 Task: Open Card Vulnerability Assessment in Board Product Launch Strategy and Execution to Workspace Digital Product Management and add a team member Softage.1@softage.net, a label Yellow, a checklist Contract Review, an attachment from your computer, a color Yellow and finally, add a card description 'Plan and execute company team-building activity at a team-building ropes course' and a comment 'This task requires us to be proactive and take a proactive approach, anticipating potential issues and taking steps to prevent them.'. Add a start date 'Jan 09, 1900' with a due date 'Jan 16, 1900'
Action: Mouse moved to (485, 130)
Screenshot: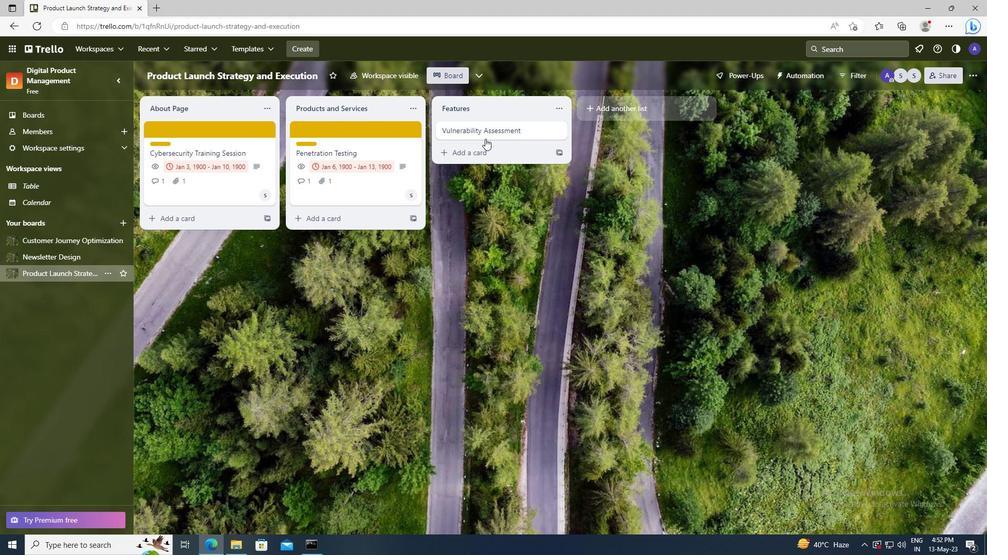 
Action: Mouse pressed left at (485, 130)
Screenshot: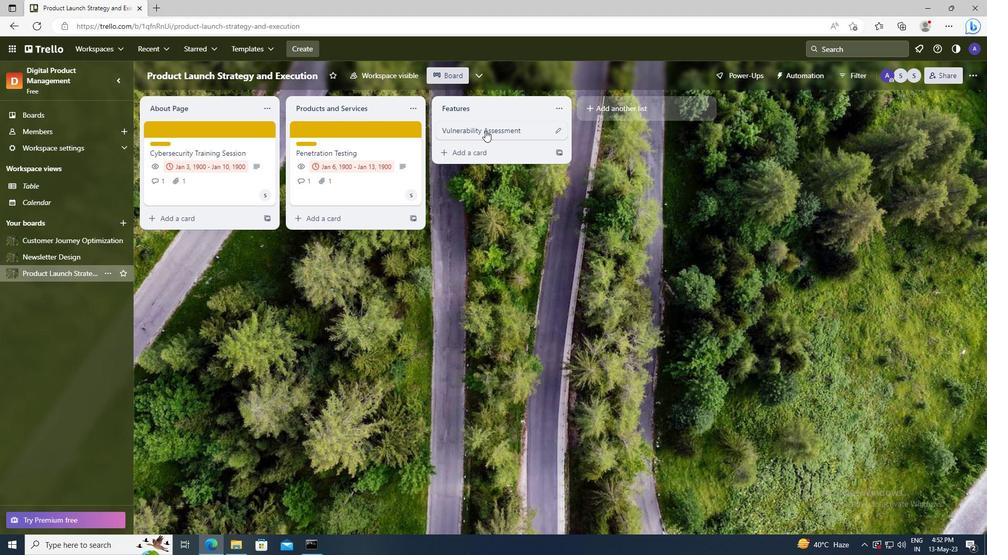 
Action: Mouse moved to (608, 167)
Screenshot: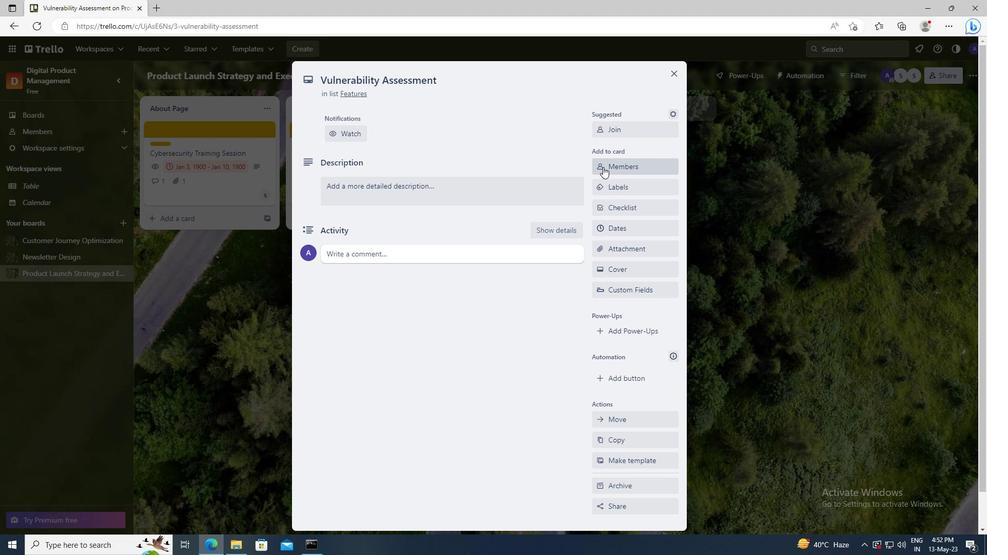 
Action: Mouse pressed left at (608, 167)
Screenshot: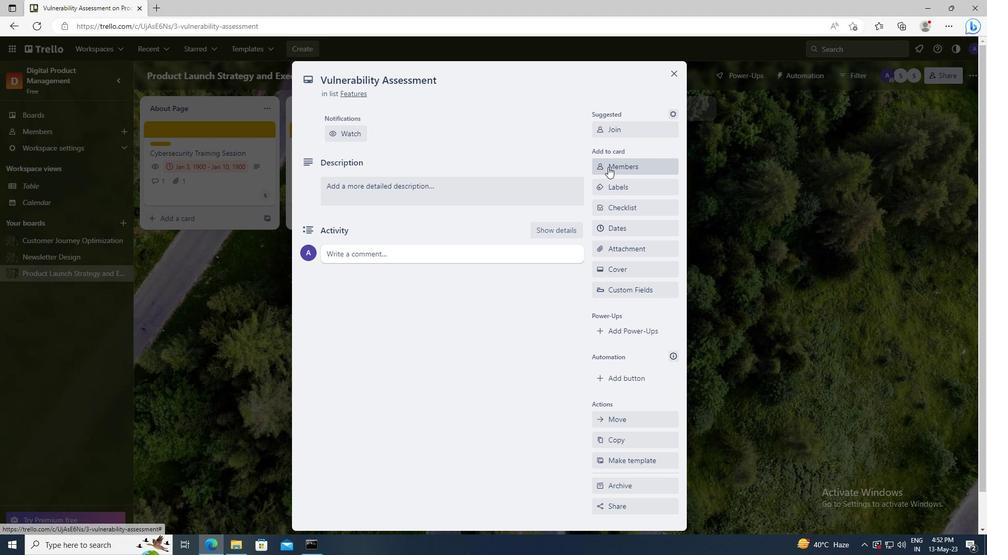 
Action: Mouse moved to (616, 212)
Screenshot: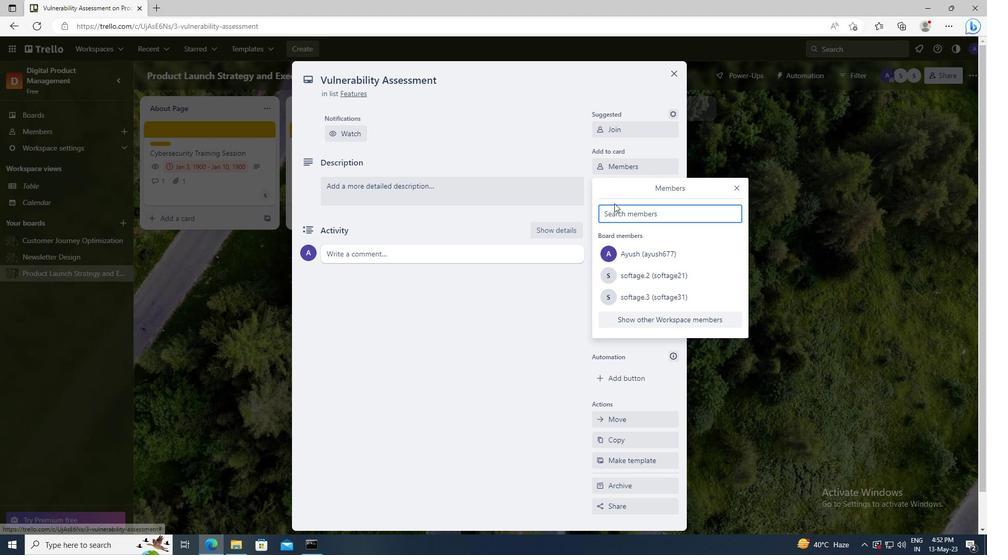 
Action: Mouse pressed left at (616, 212)
Screenshot: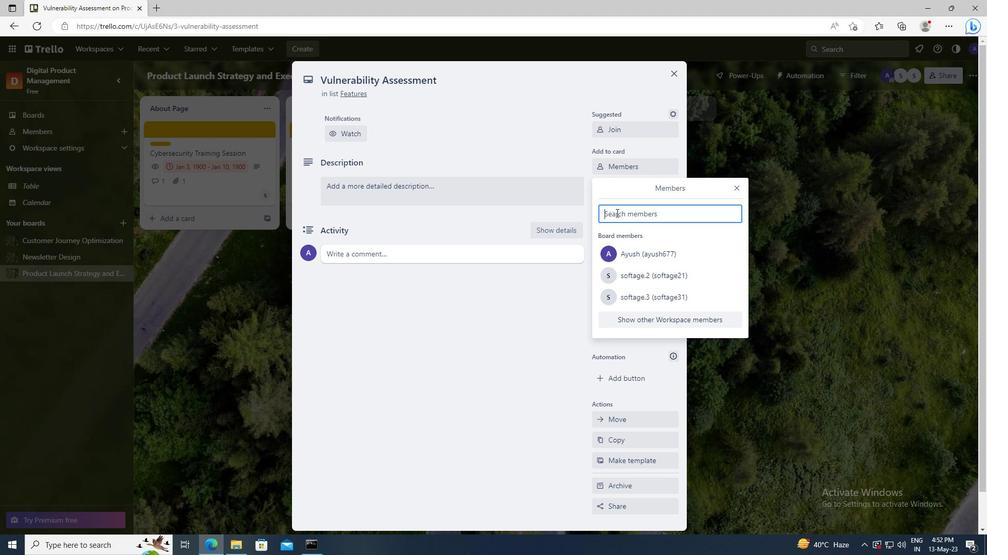 
Action: Key pressed <Key.shift>SOFTAGE.1
Screenshot: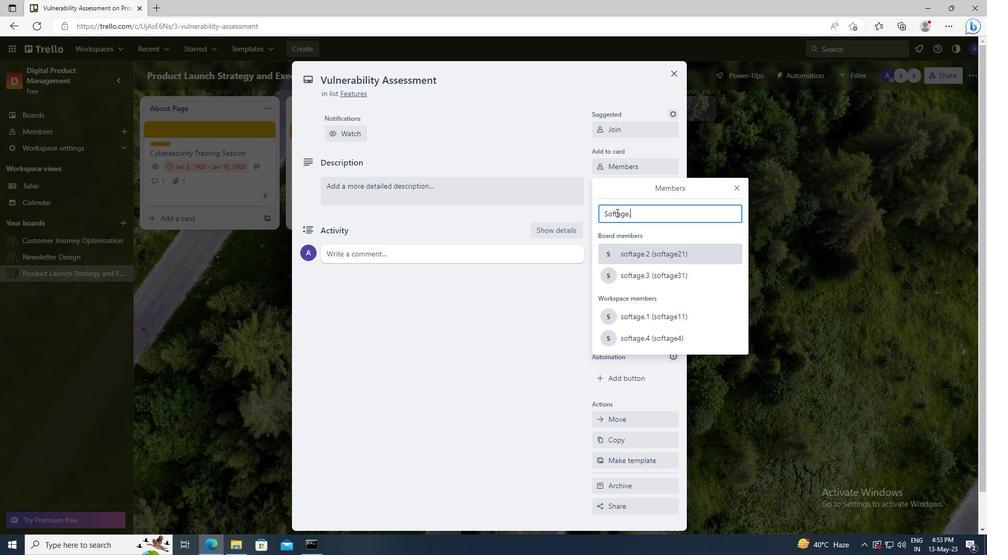 
Action: Mouse moved to (631, 309)
Screenshot: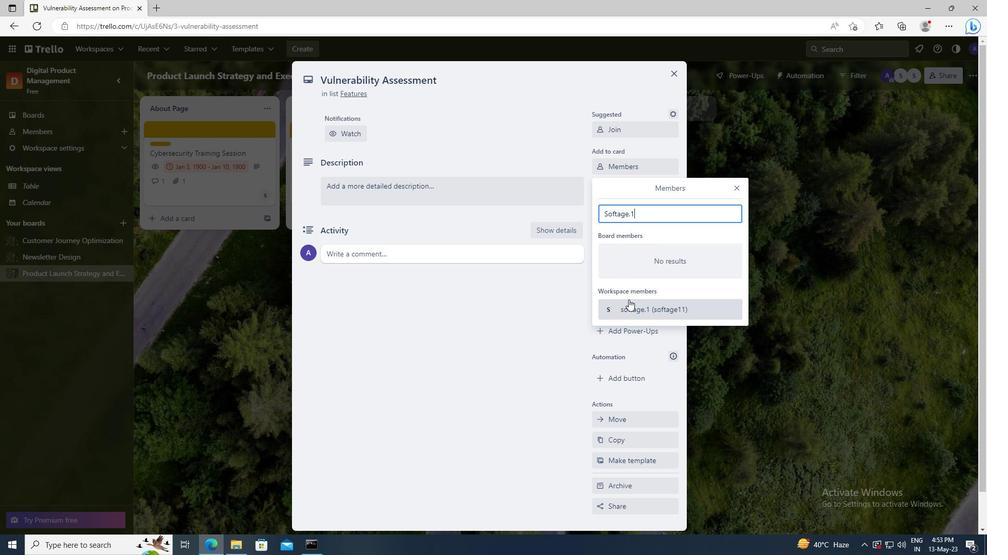 
Action: Mouse pressed left at (631, 309)
Screenshot: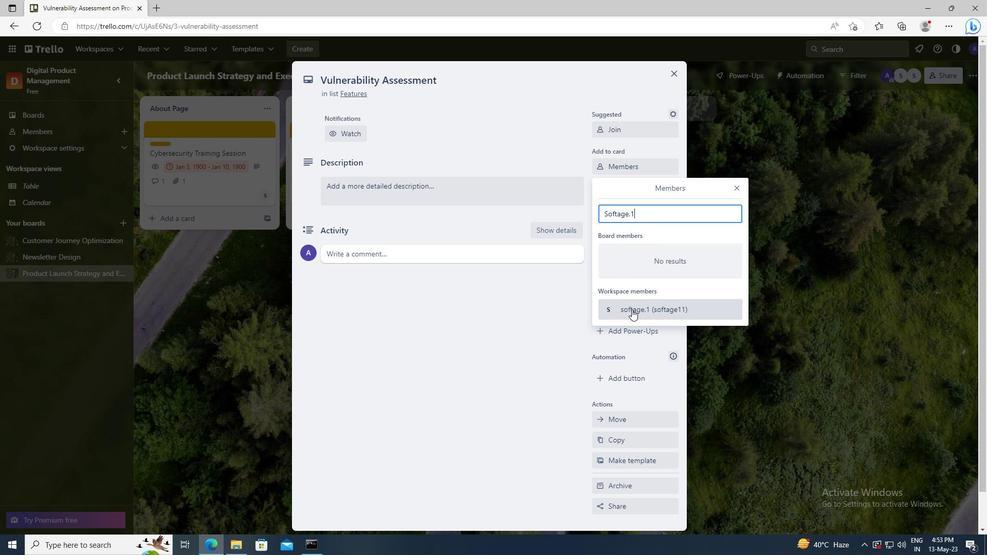 
Action: Mouse moved to (736, 190)
Screenshot: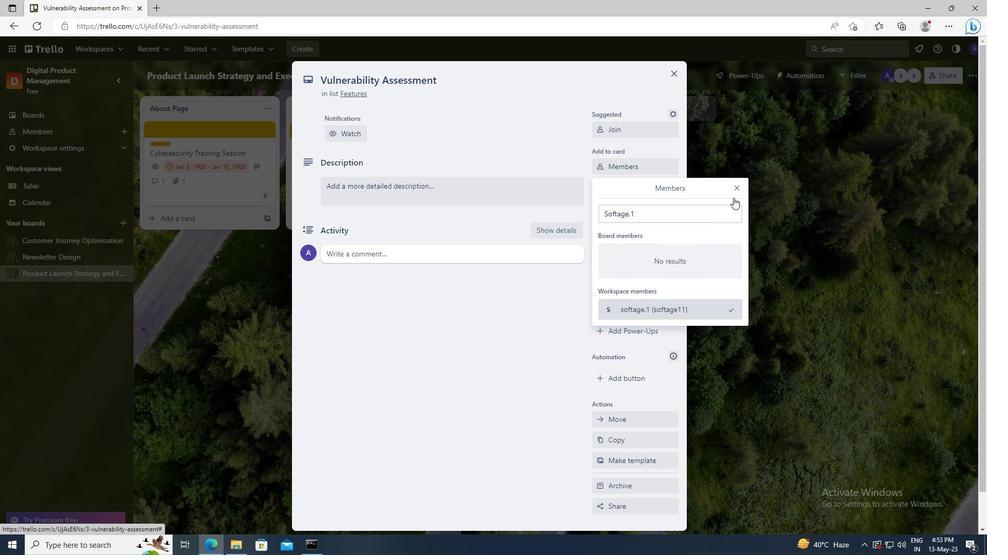 
Action: Mouse pressed left at (736, 190)
Screenshot: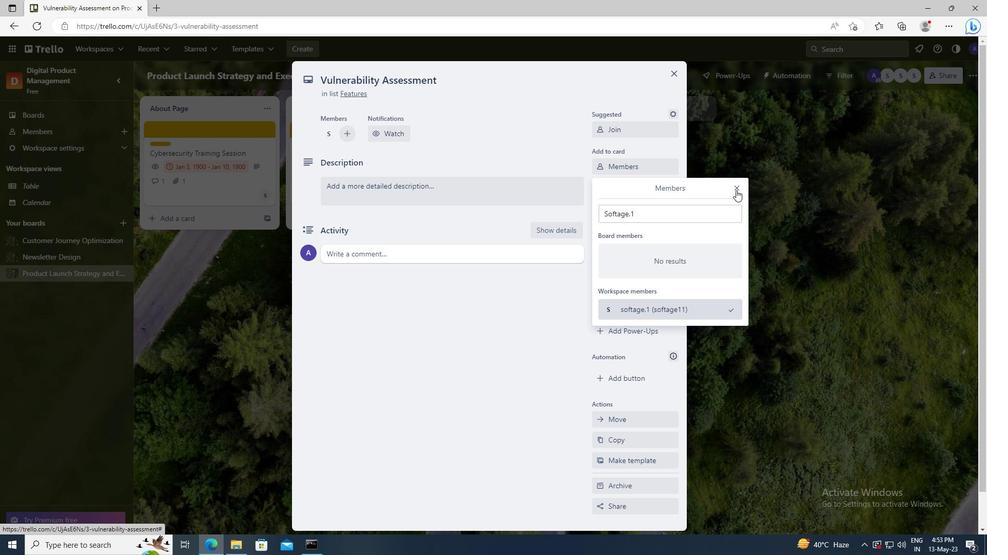 
Action: Mouse moved to (645, 187)
Screenshot: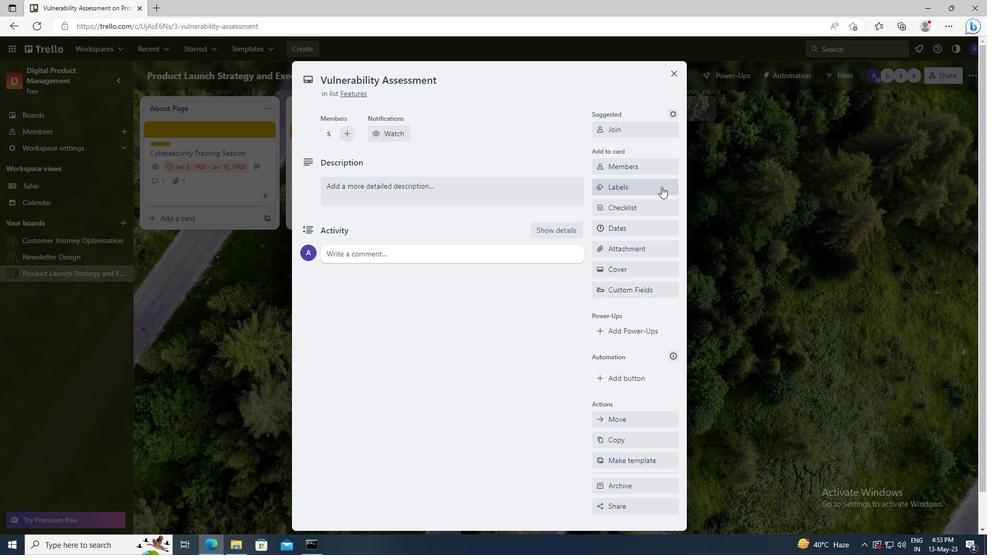 
Action: Mouse pressed left at (645, 187)
Screenshot: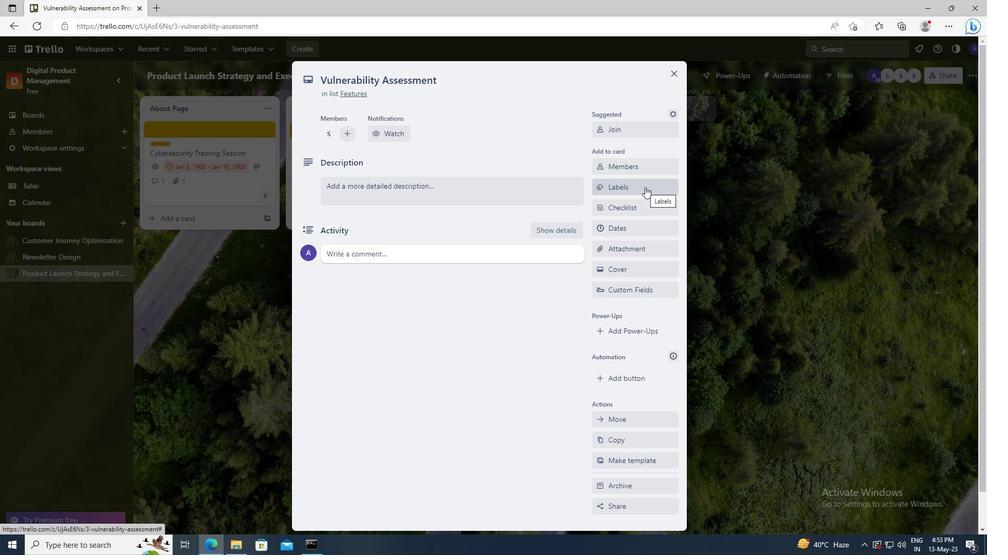 
Action: Mouse moved to (673, 389)
Screenshot: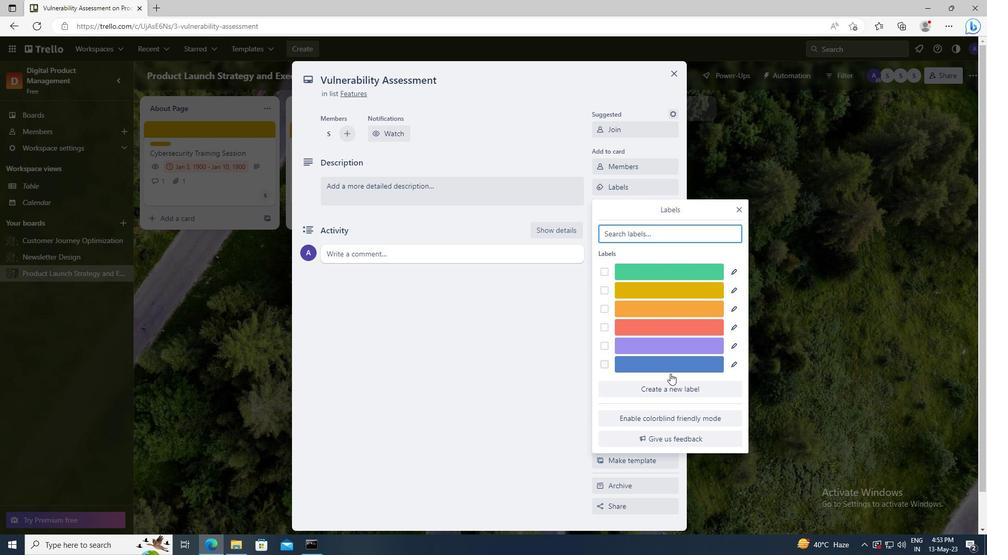 
Action: Mouse pressed left at (673, 389)
Screenshot: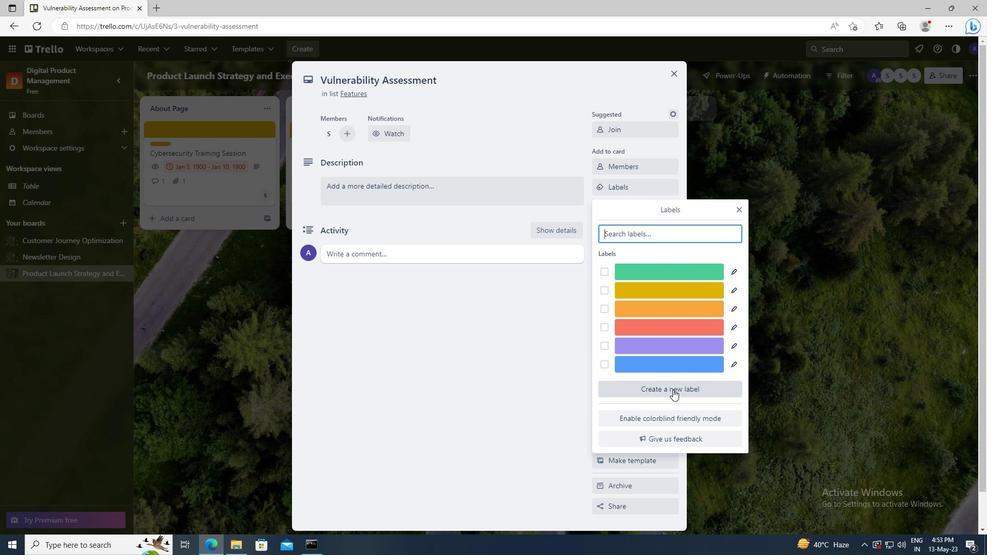 
Action: Mouse moved to (642, 364)
Screenshot: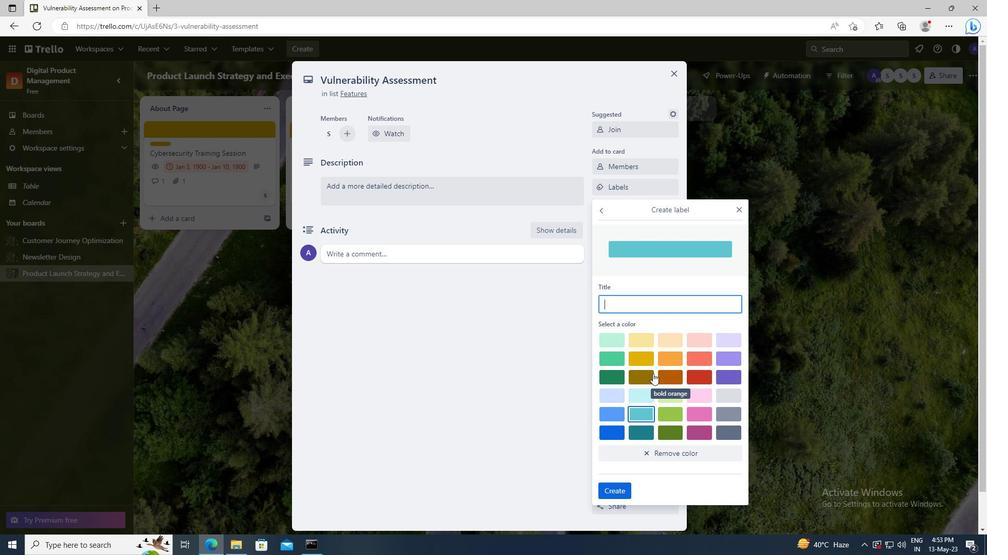 
Action: Mouse pressed left at (642, 364)
Screenshot: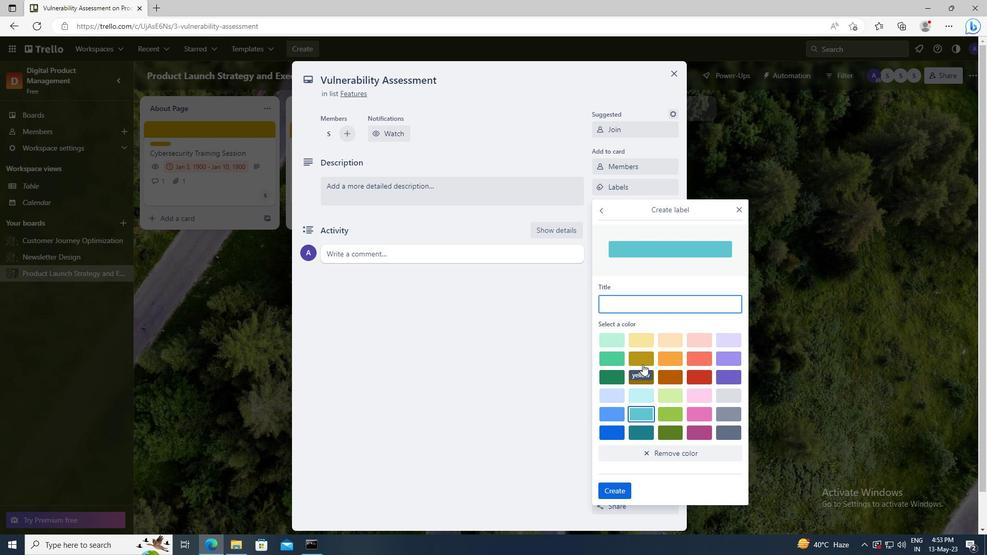 
Action: Mouse moved to (622, 490)
Screenshot: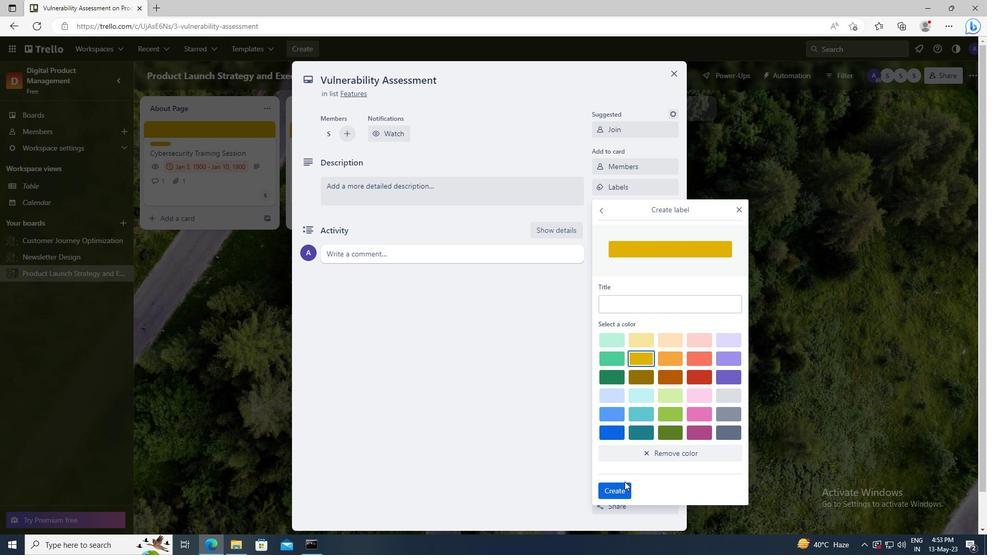 
Action: Mouse pressed left at (622, 490)
Screenshot: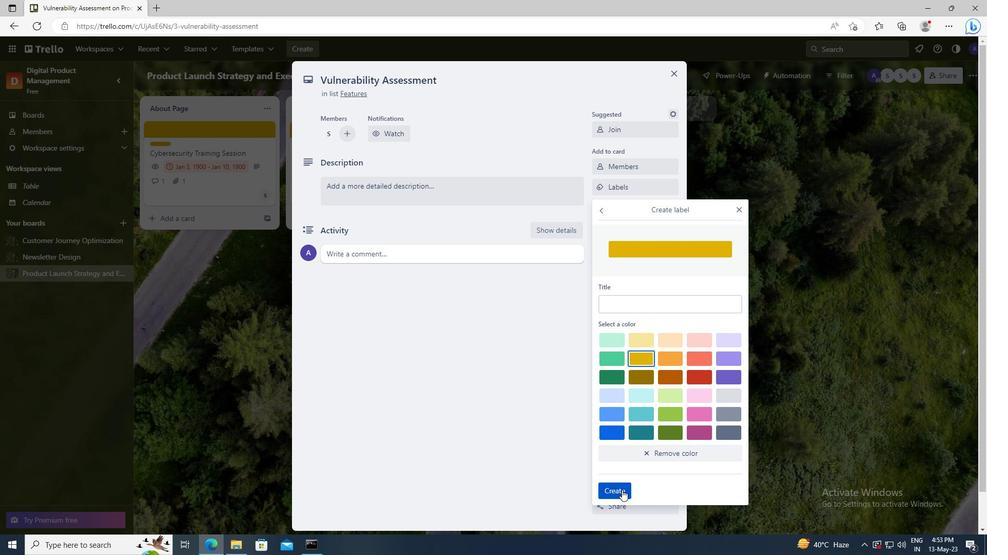 
Action: Mouse moved to (739, 211)
Screenshot: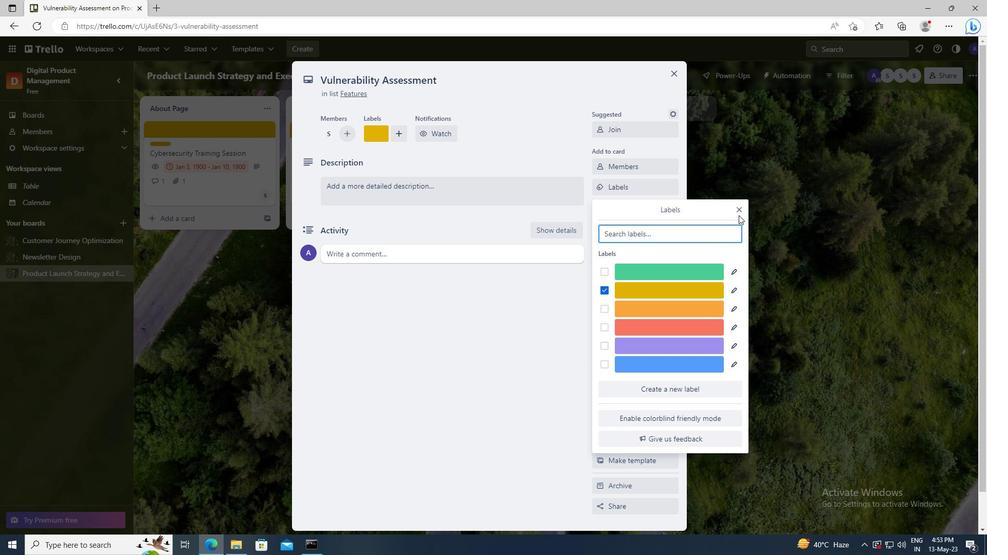 
Action: Mouse pressed left at (739, 211)
Screenshot: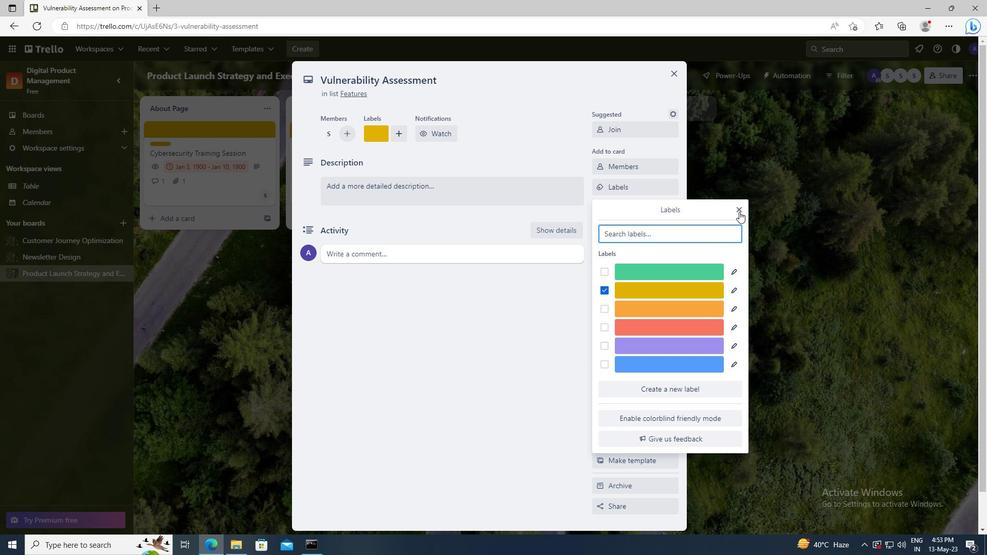 
Action: Mouse moved to (645, 207)
Screenshot: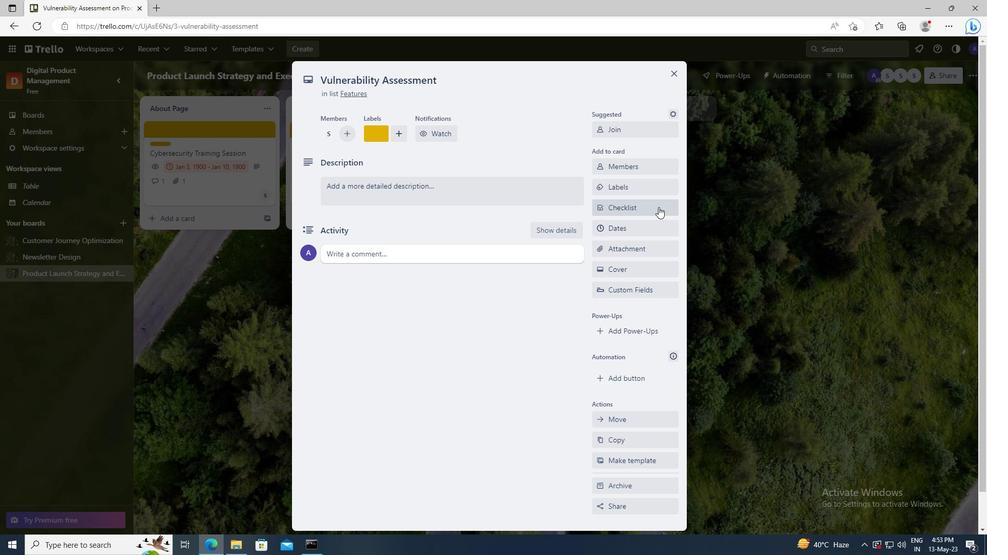 
Action: Mouse pressed left at (645, 207)
Screenshot: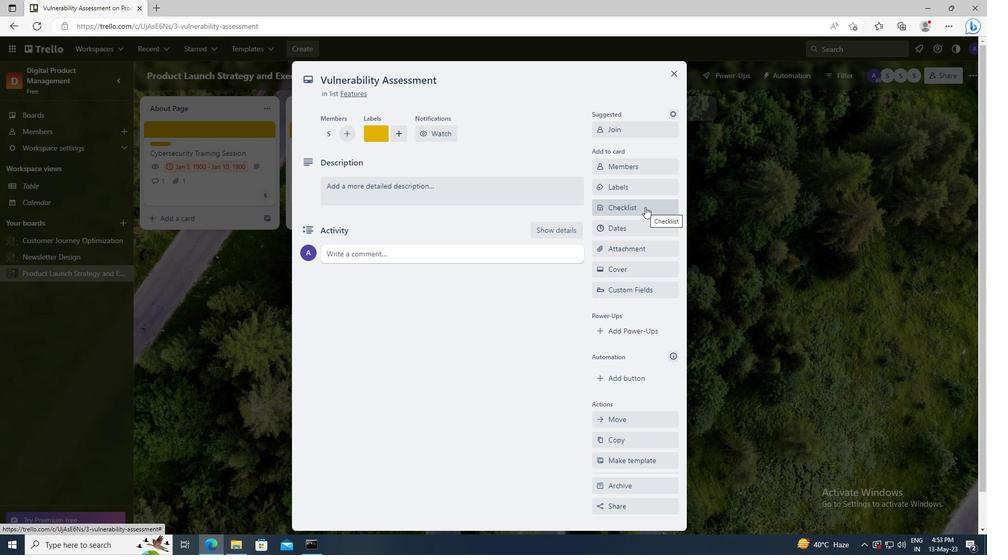 
Action: Key pressed <Key.shift>CONTRACT<Key.space><Key.shift>REVIEW
Screenshot: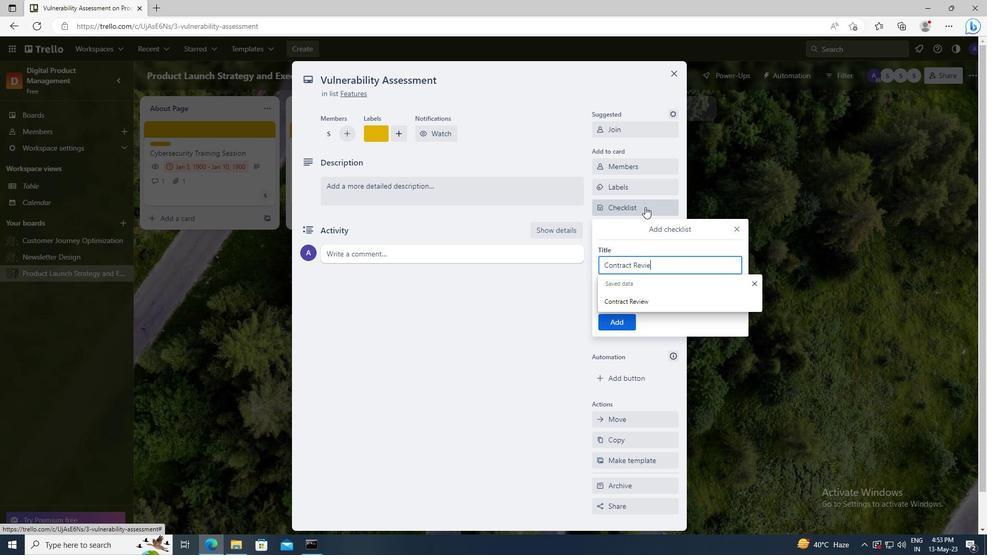 
Action: Mouse moved to (626, 320)
Screenshot: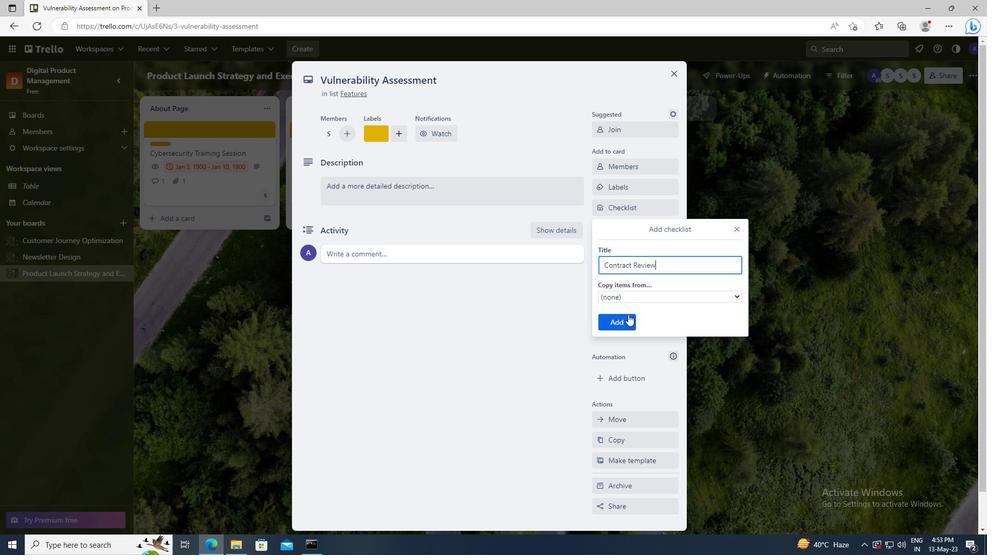 
Action: Mouse pressed left at (626, 320)
Screenshot: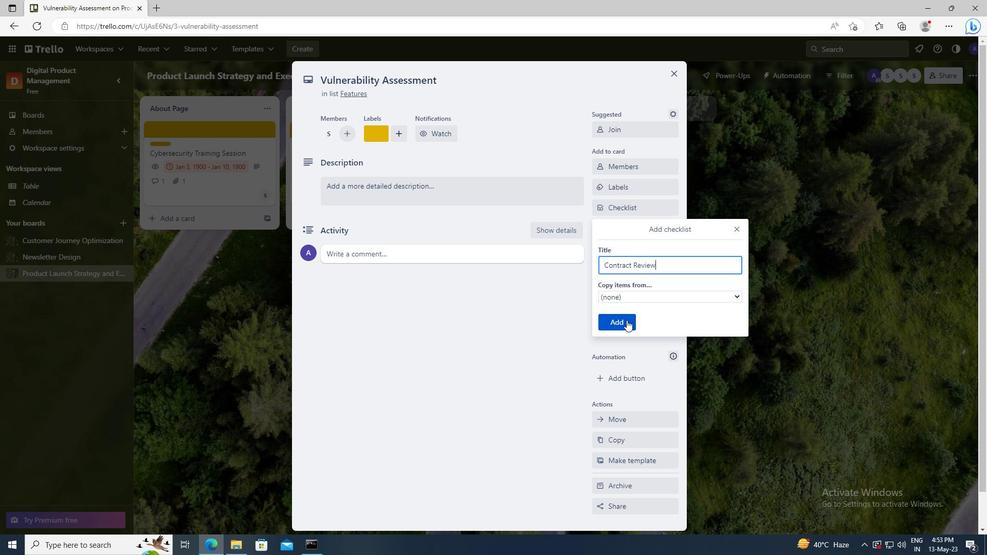 
Action: Mouse moved to (623, 249)
Screenshot: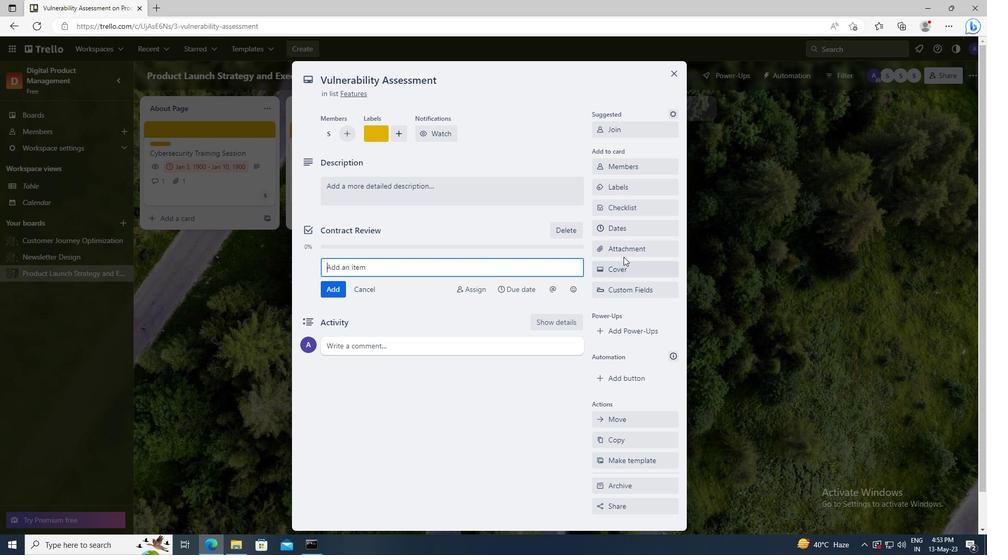 
Action: Mouse pressed left at (623, 249)
Screenshot: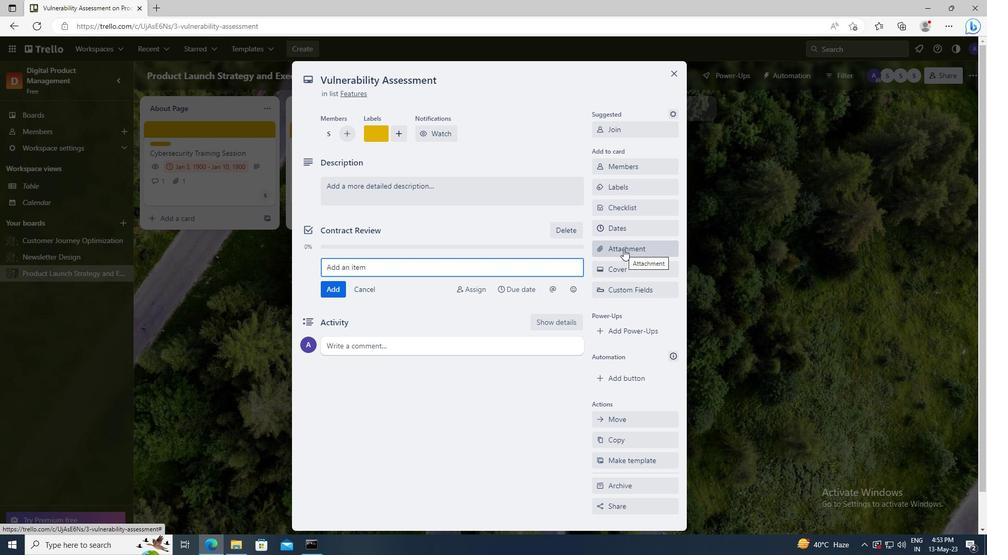 
Action: Mouse moved to (624, 292)
Screenshot: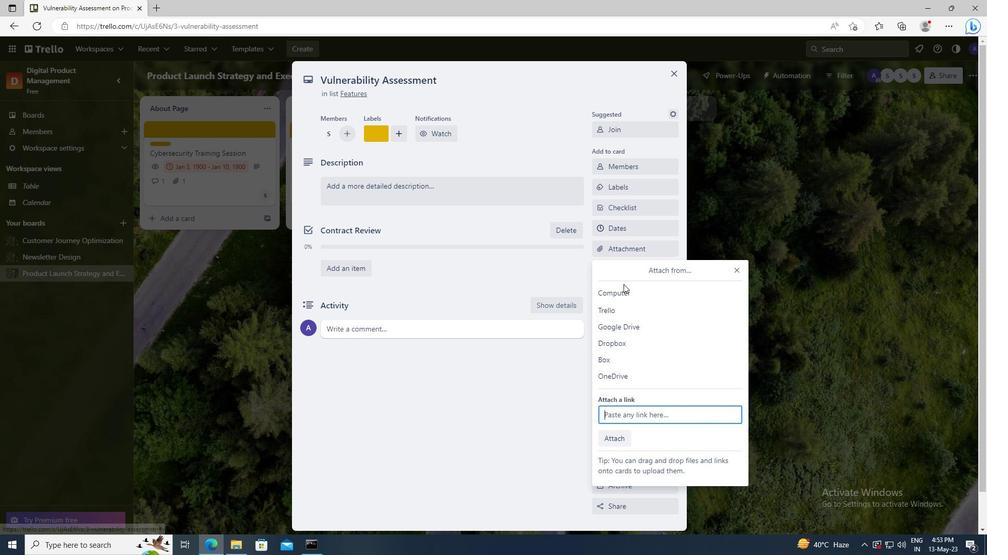 
Action: Mouse pressed left at (624, 292)
Screenshot: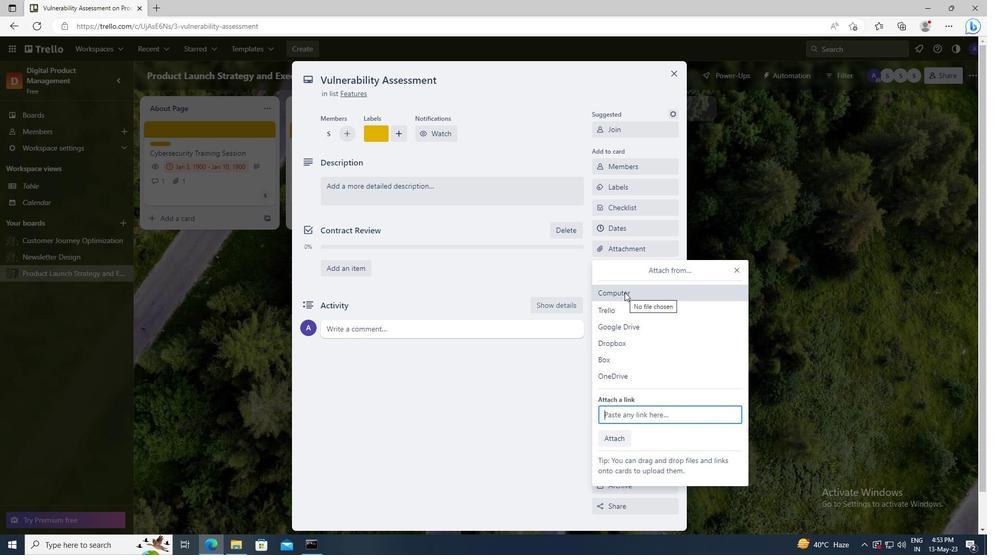 
Action: Mouse moved to (244, 92)
Screenshot: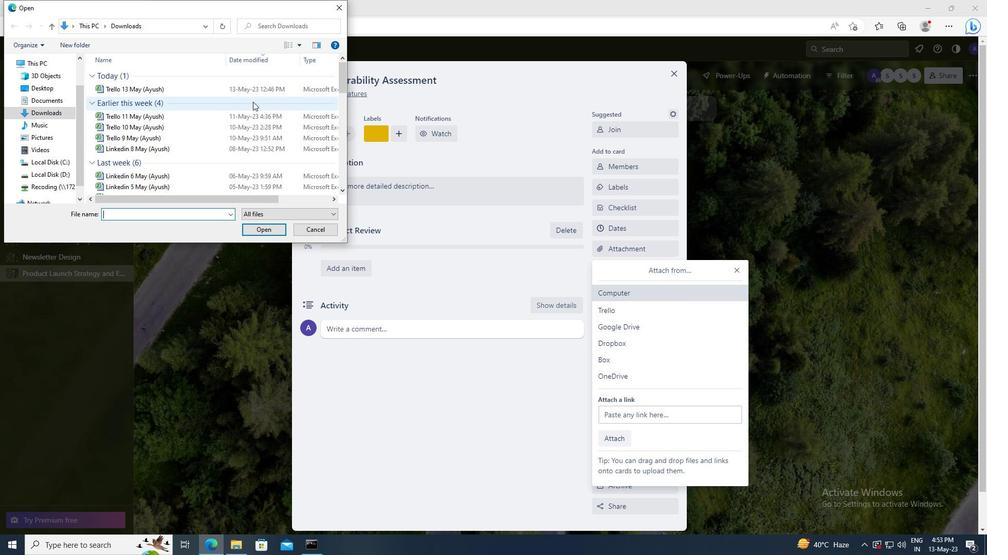 
Action: Mouse pressed left at (244, 92)
Screenshot: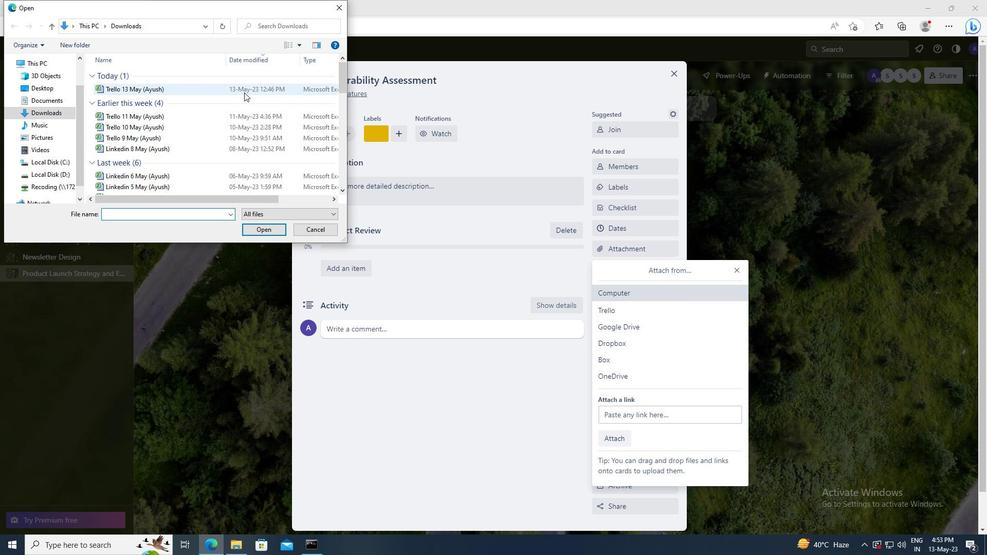 
Action: Mouse moved to (252, 232)
Screenshot: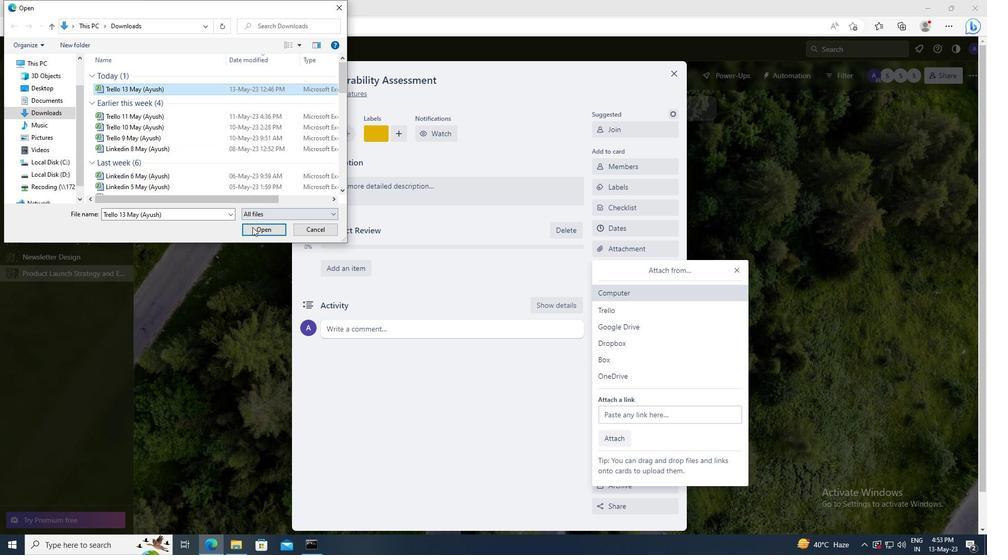
Action: Mouse pressed left at (252, 232)
Screenshot: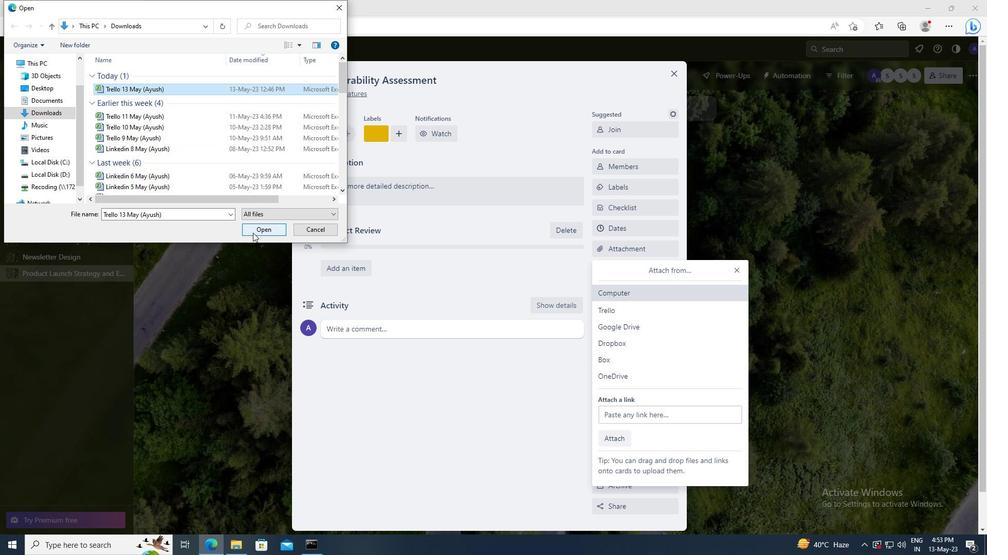 
Action: Mouse moved to (601, 270)
Screenshot: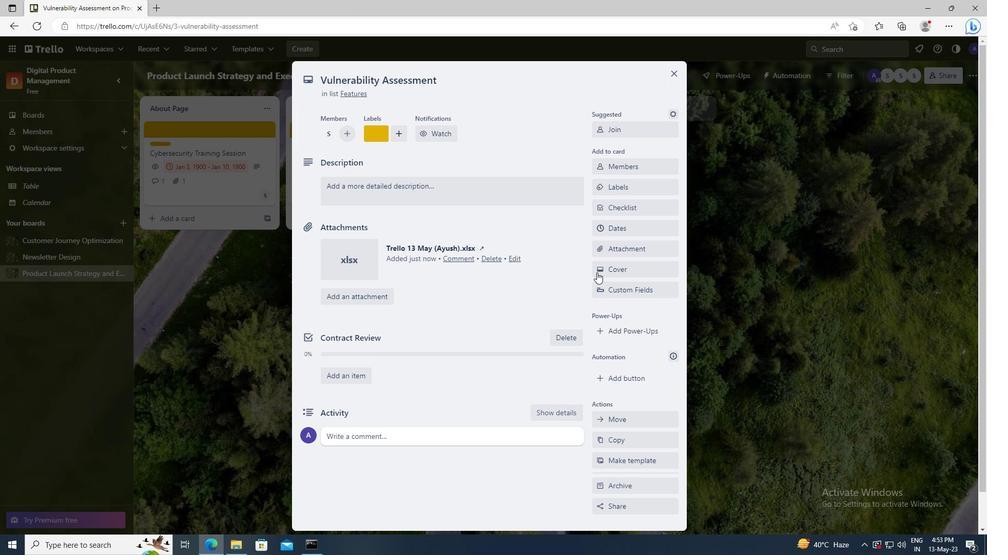 
Action: Mouse pressed left at (601, 270)
Screenshot: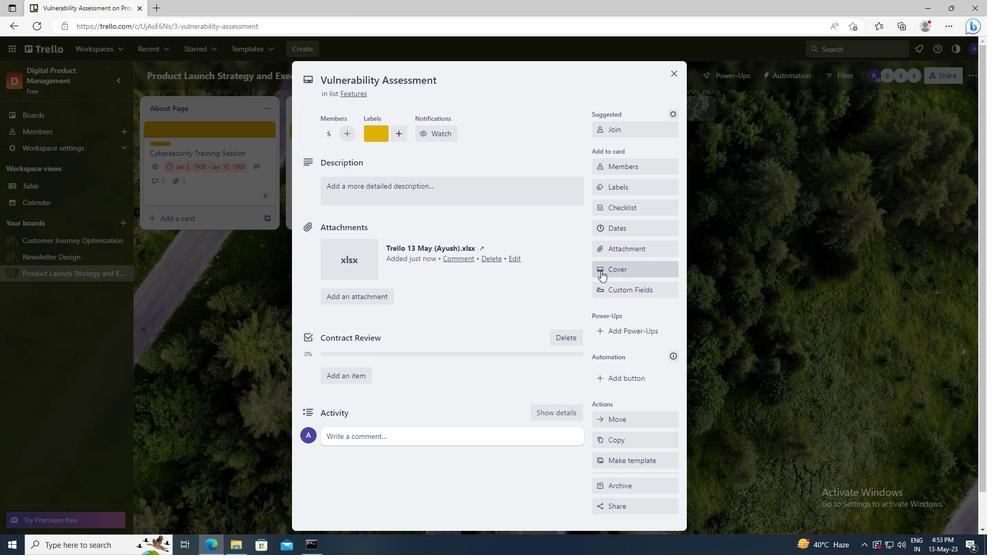 
Action: Mouse moved to (637, 327)
Screenshot: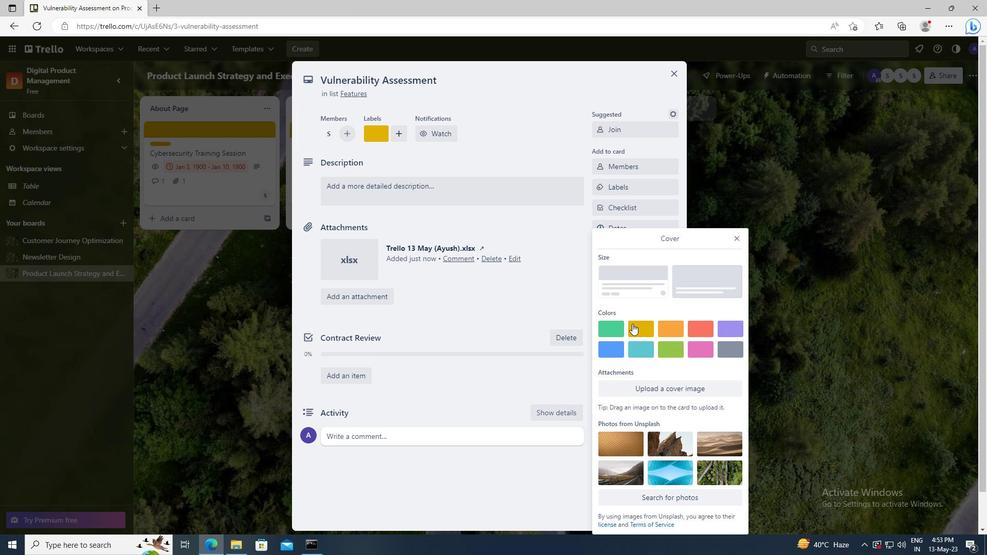 
Action: Mouse pressed left at (637, 327)
Screenshot: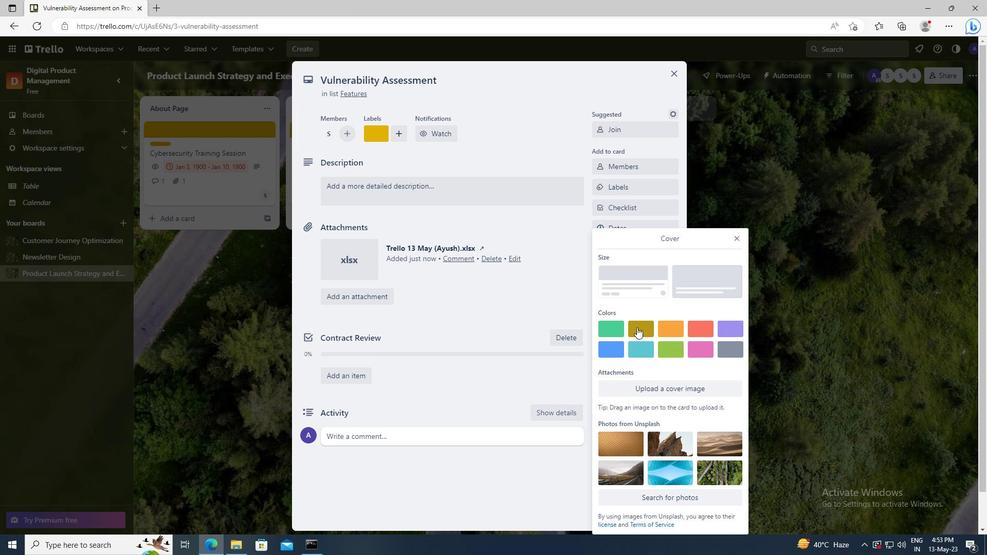 
Action: Mouse moved to (737, 220)
Screenshot: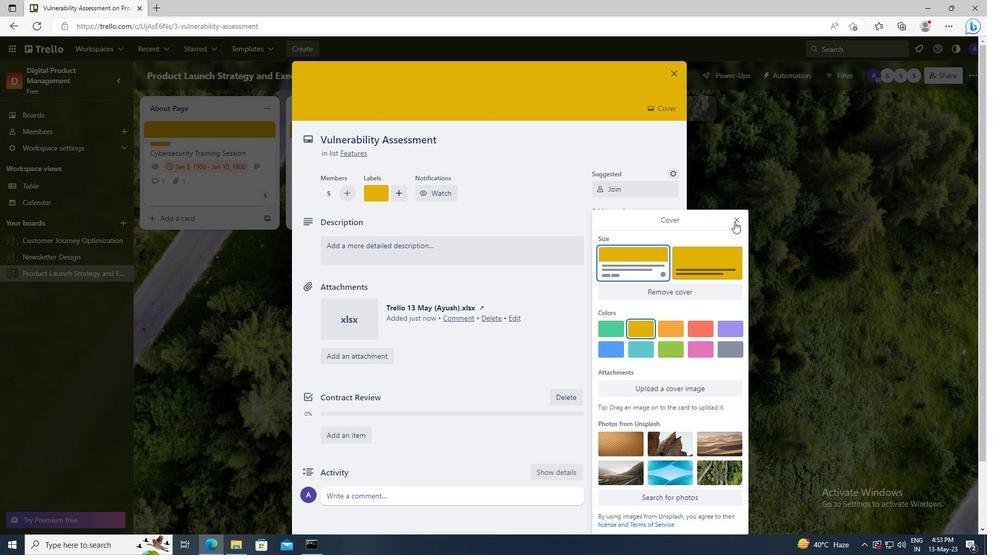 
Action: Mouse pressed left at (737, 220)
Screenshot: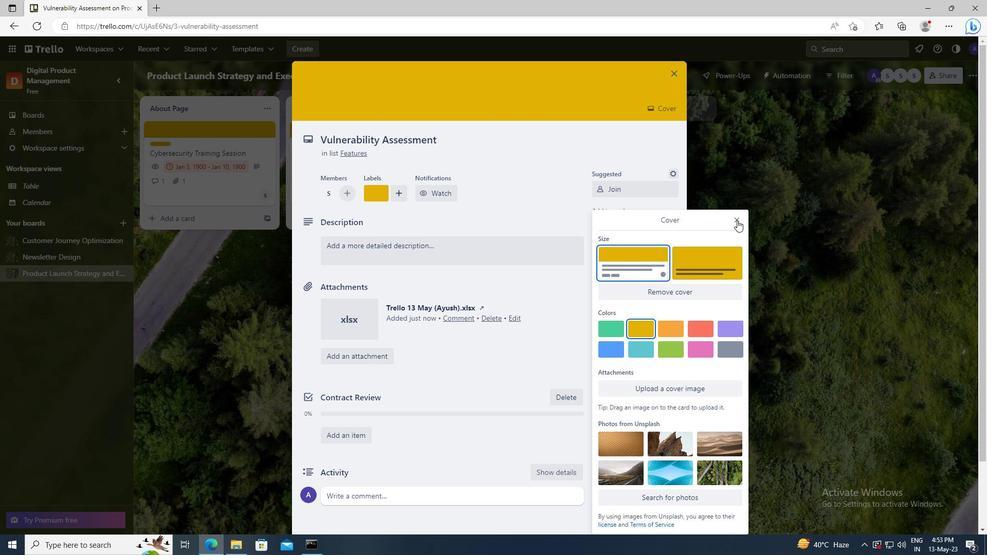 
Action: Mouse moved to (492, 250)
Screenshot: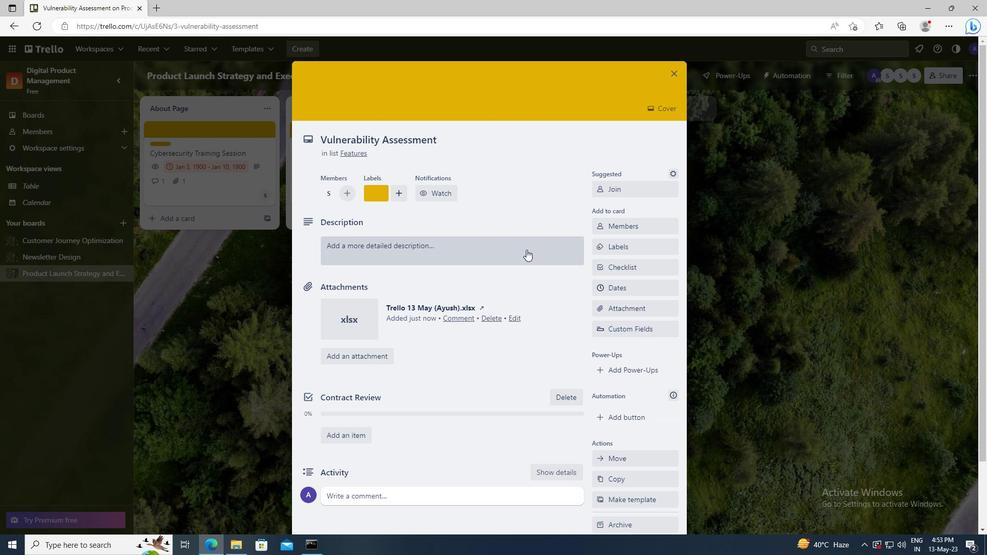 
Action: Mouse pressed left at (492, 250)
Screenshot: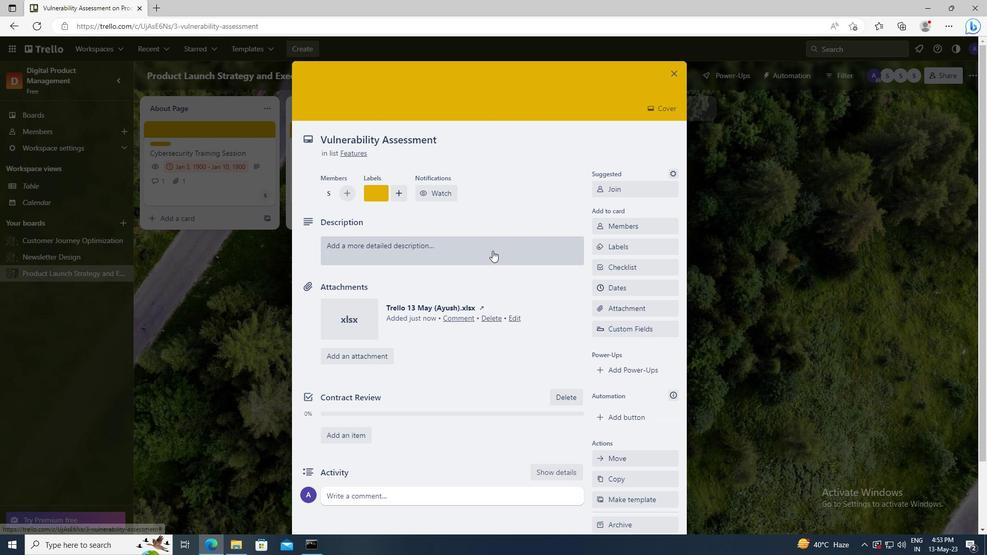
Action: Key pressed <Key.shift>PLAN<Key.space>AND<Key.space>EXECUTE<Key.space>COMPANY<Key.space>TEAM-BUILDING<Key.space>ACTIVITY<Key.space>AT<Key.space>A<Key.space>TEAM-BUILDING<Key.space>ROPES<Key.space>COURSE
Screenshot: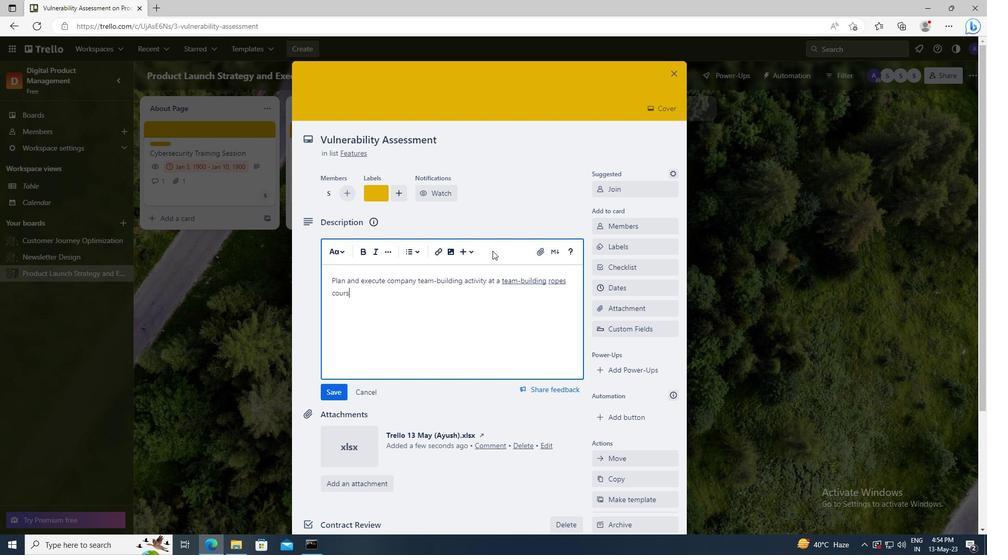 
Action: Mouse scrolled (492, 250) with delta (0, 0)
Screenshot: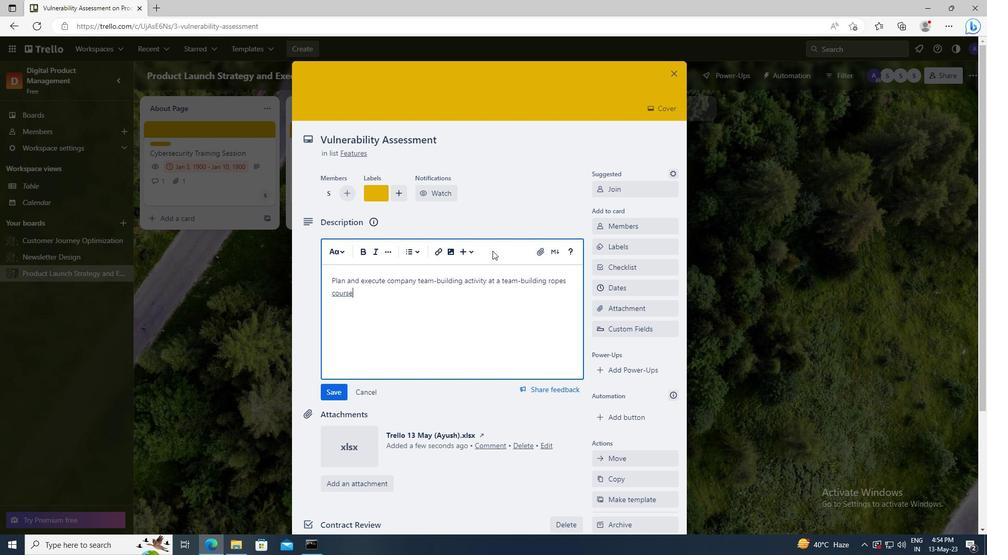 
Action: Mouse moved to (336, 318)
Screenshot: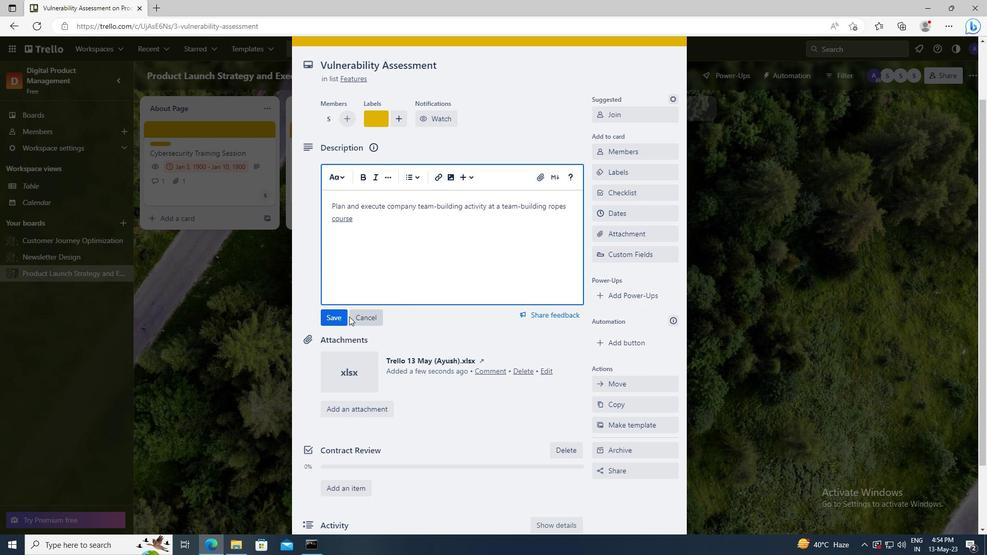
Action: Mouse pressed left at (336, 318)
Screenshot: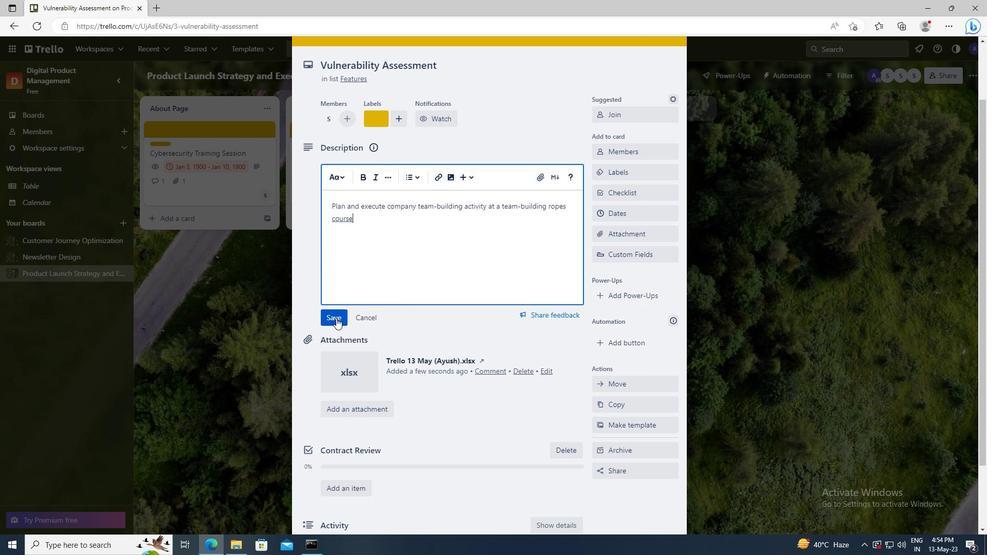 
Action: Mouse scrolled (336, 317) with delta (0, 0)
Screenshot: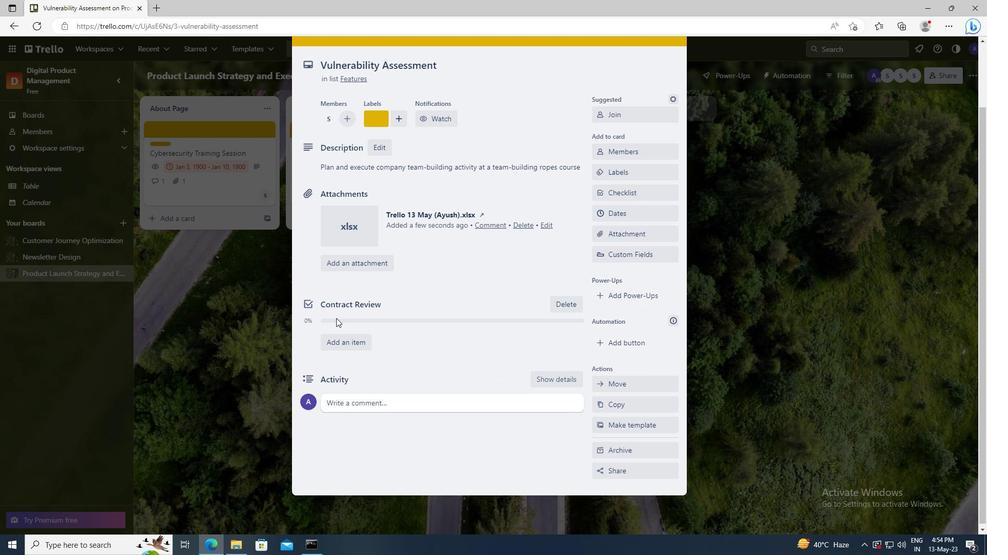 
Action: Mouse scrolled (336, 317) with delta (0, 0)
Screenshot: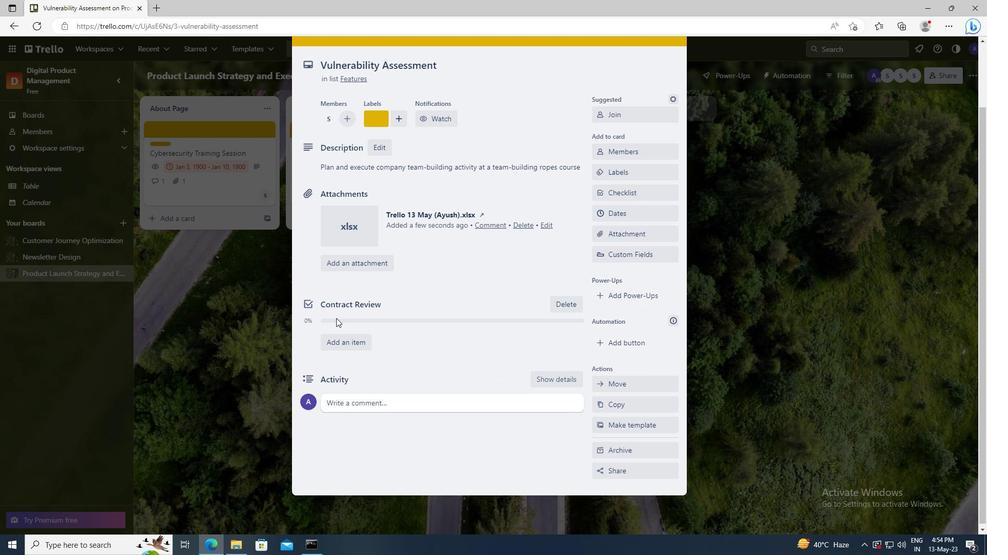 
Action: Mouse moved to (338, 401)
Screenshot: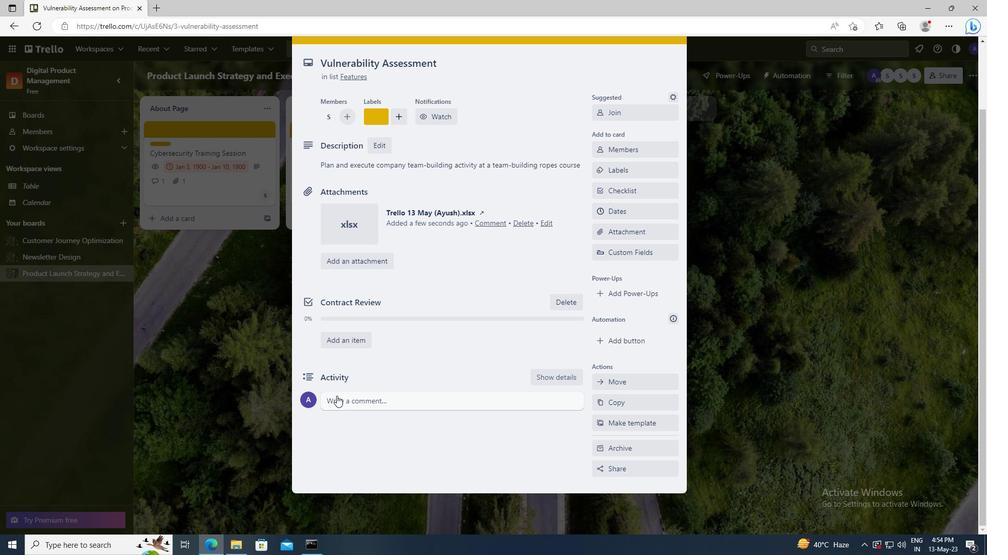 
Action: Mouse pressed left at (338, 401)
Screenshot: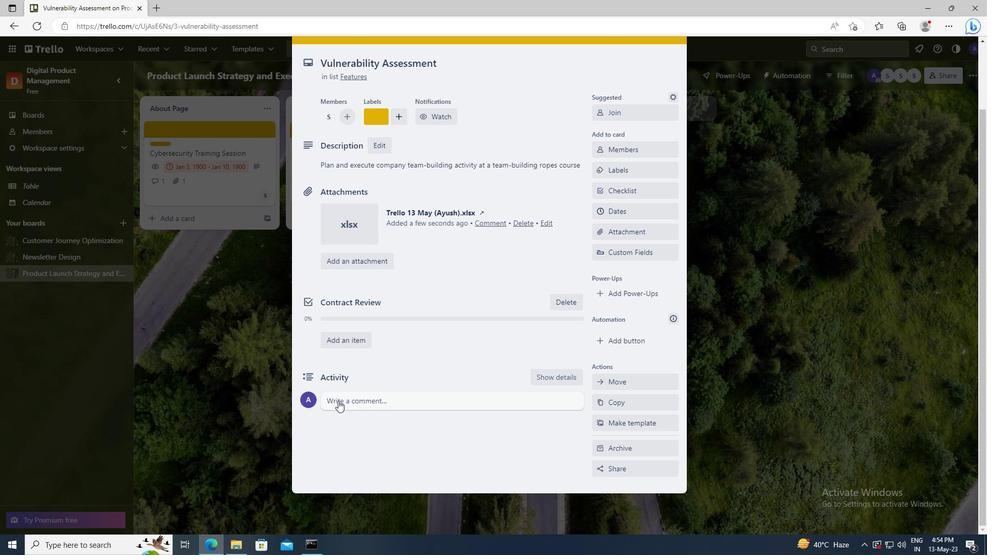 
Action: Key pressed <Key.shift>THIS<Key.space>TASK<Key.space>REQUIRES<Key.space>US<Key.space>TO<Key.space>BE<Key.space>PROACTIVE<Key.space>AND<Key.space>TAKE<Key.space>A<Key.space>PROACTIVE<Key.space>APPROACH,<Key.space>ANTICIPATING<Key.space>POTENTIAL<Key.space>ISSUES<Key.space>AND<Key.space>TAKING<Key.space>STEPS<Key.space>TO<Key.space>PREVENT<Key.space>THEM.
Screenshot: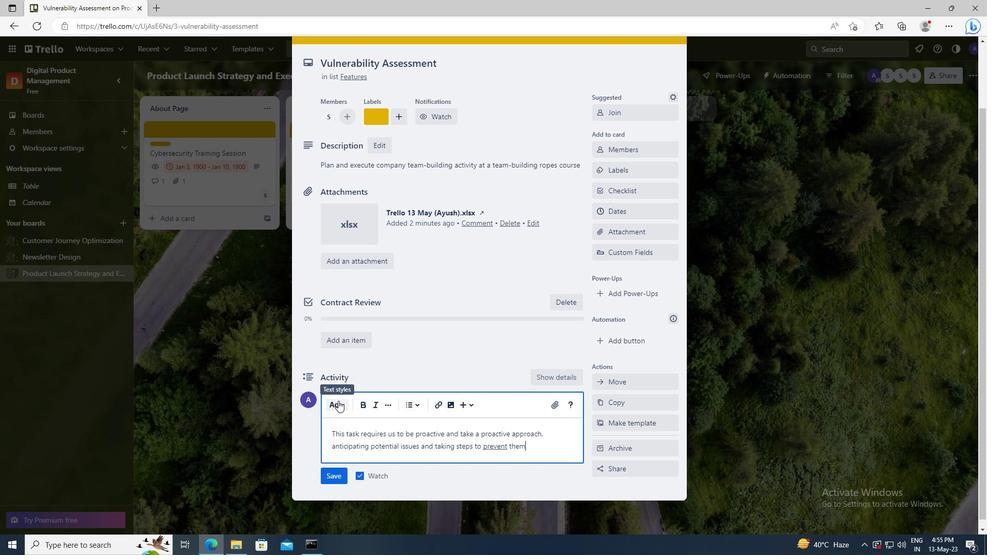 
Action: Mouse moved to (336, 478)
Screenshot: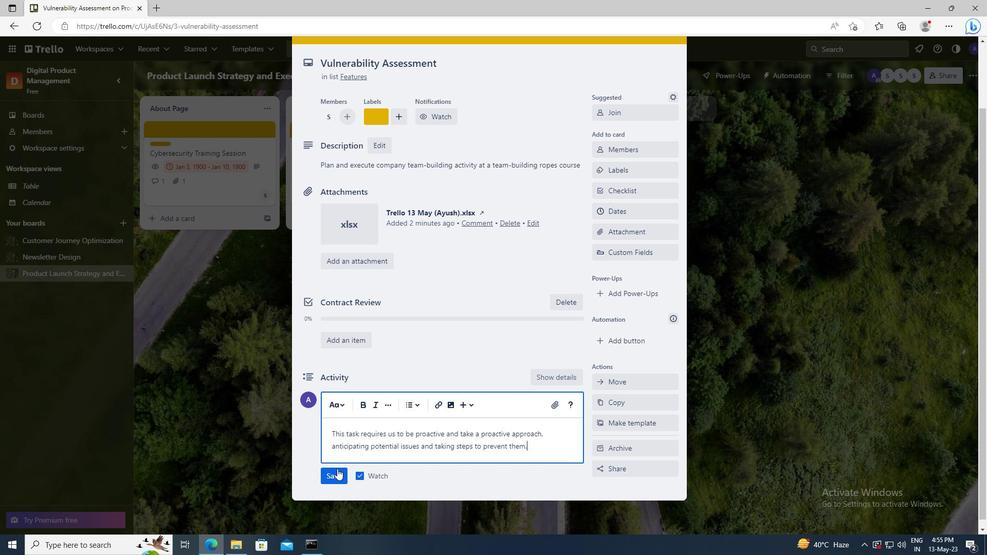 
Action: Mouse pressed left at (336, 478)
Screenshot: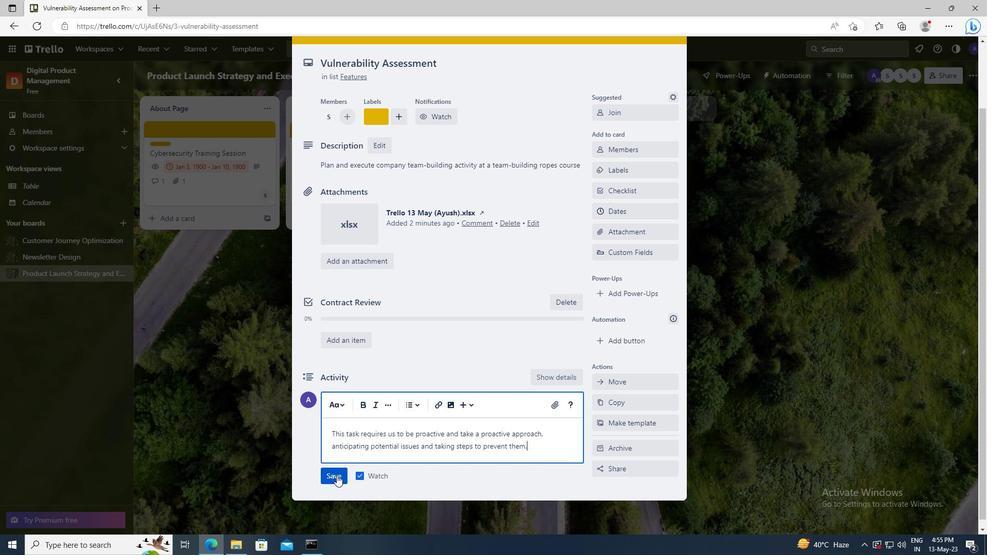 
Action: Mouse moved to (606, 214)
Screenshot: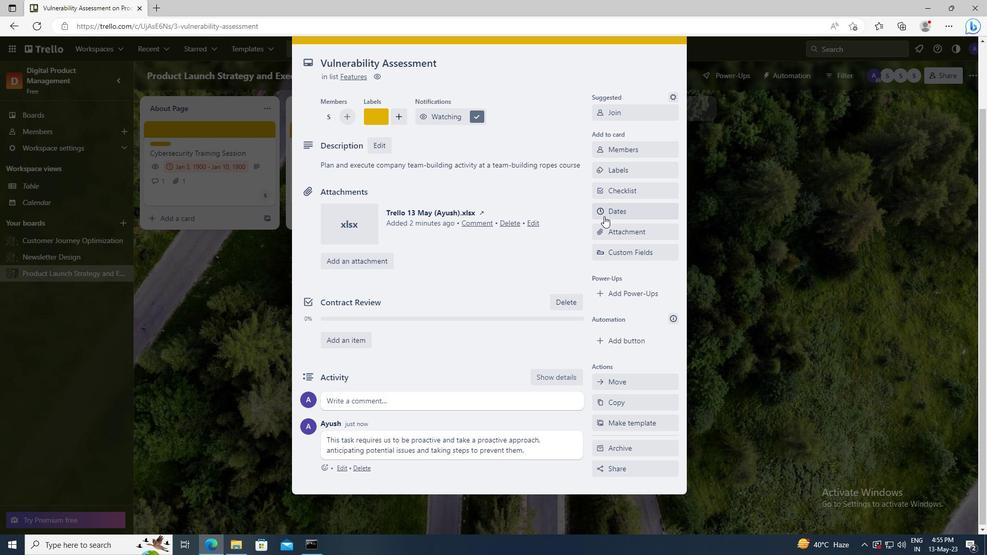 
Action: Mouse pressed left at (606, 214)
Screenshot: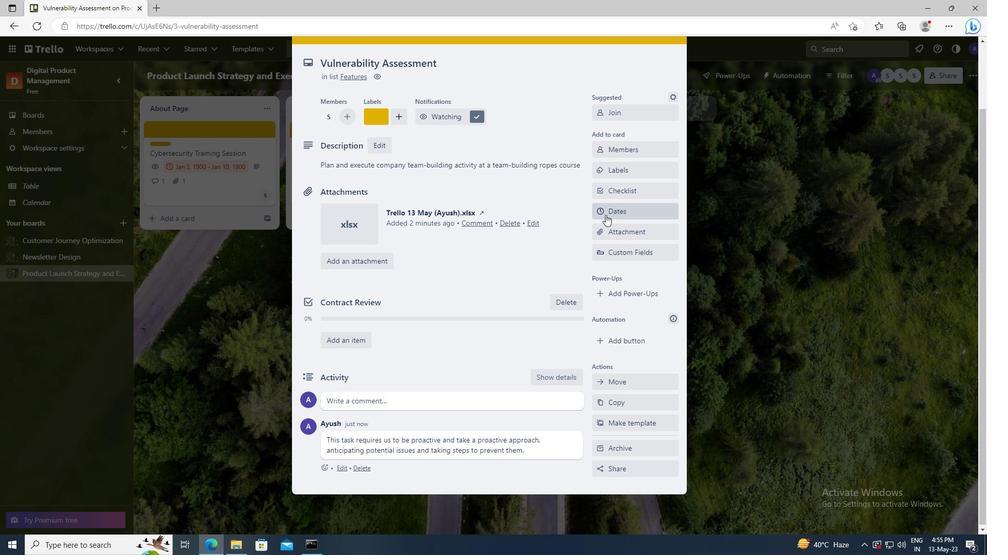 
Action: Mouse moved to (602, 262)
Screenshot: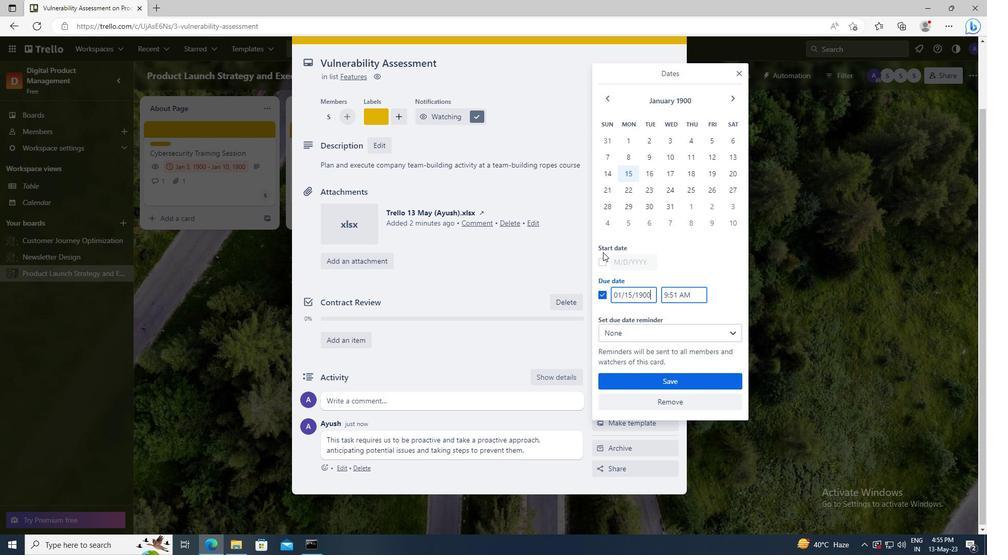 
Action: Mouse pressed left at (602, 262)
Screenshot: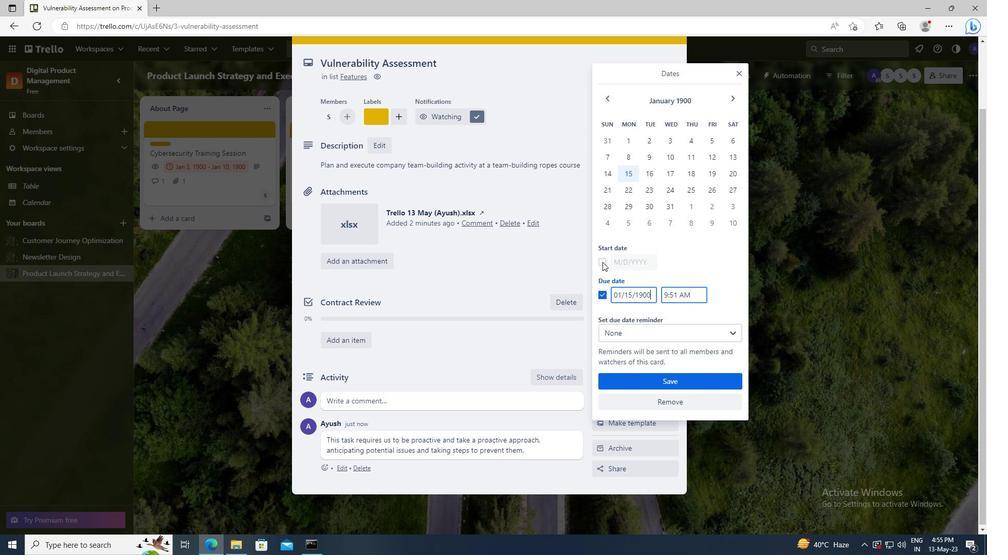 
Action: Mouse moved to (652, 262)
Screenshot: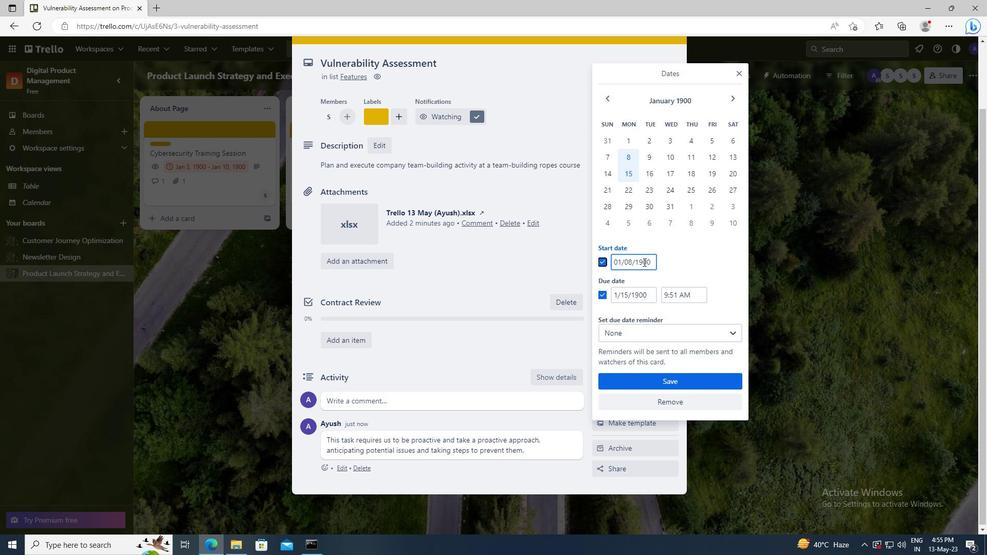 
Action: Mouse pressed left at (652, 262)
Screenshot: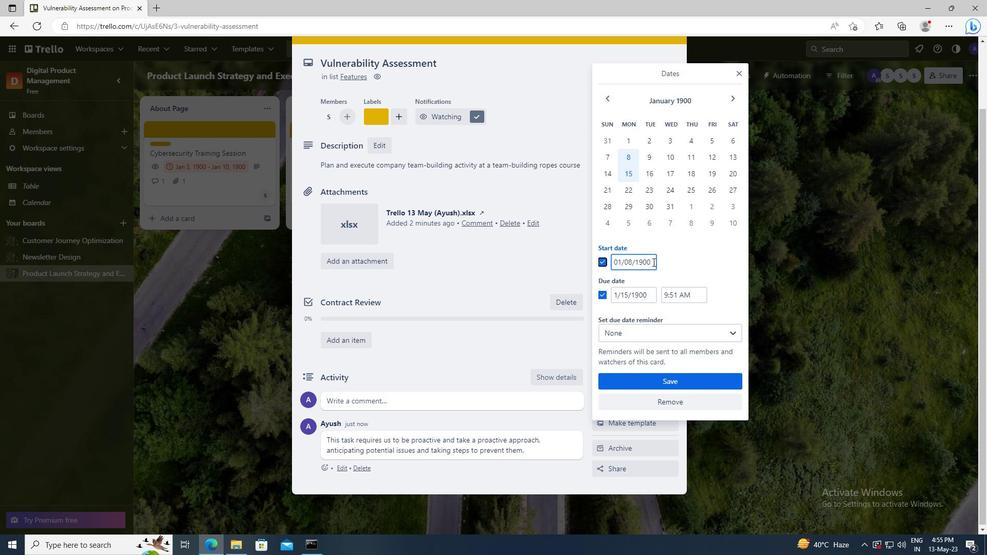
Action: Key pressed <Key.left><Key.left><Key.left><Key.left><Key.left><Key.backspace>9
Screenshot: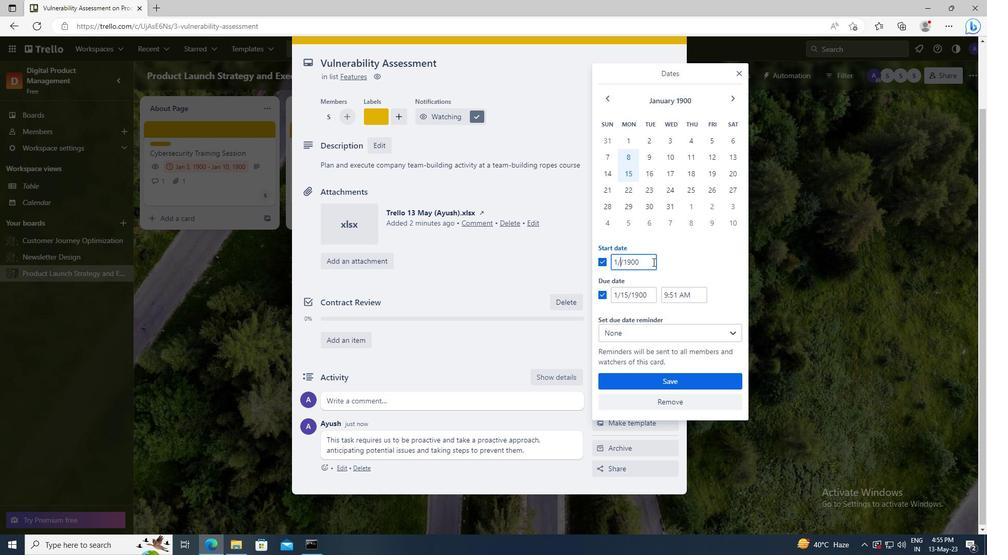 
Action: Mouse moved to (649, 295)
Screenshot: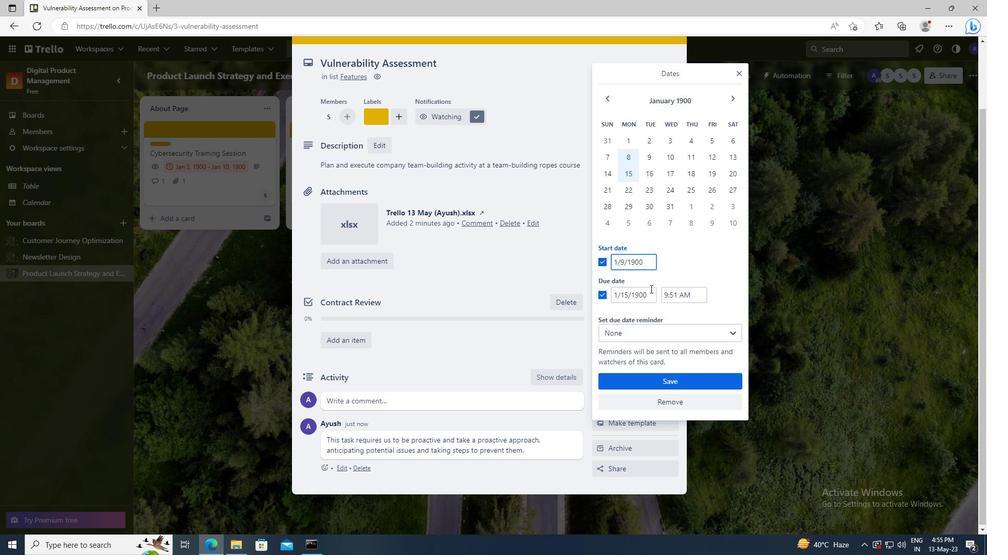 
Action: Mouse pressed left at (649, 295)
Screenshot: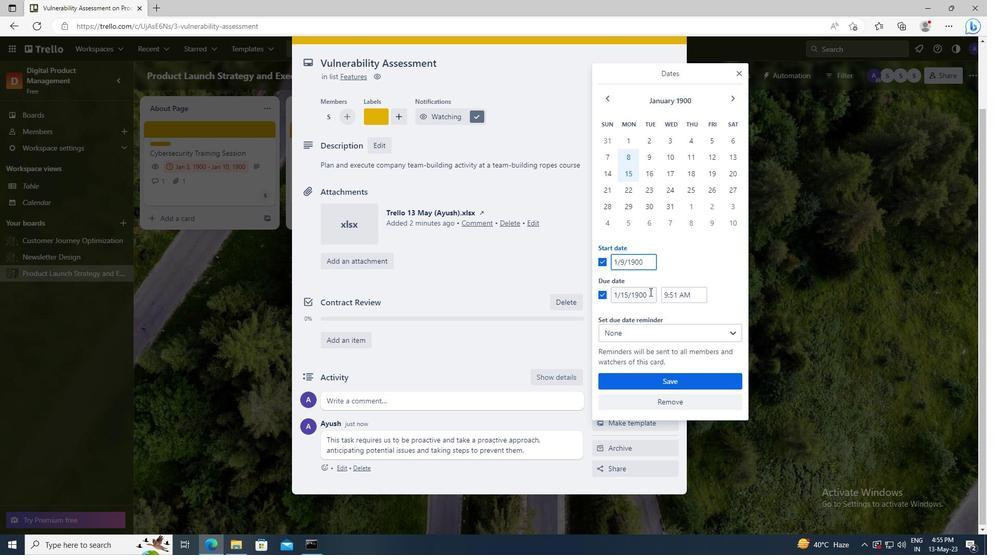 
Action: Key pressed <Key.left><Key.left><Key.left><Key.left><Key.left><Key.backspace><Key.backspace>16
Screenshot: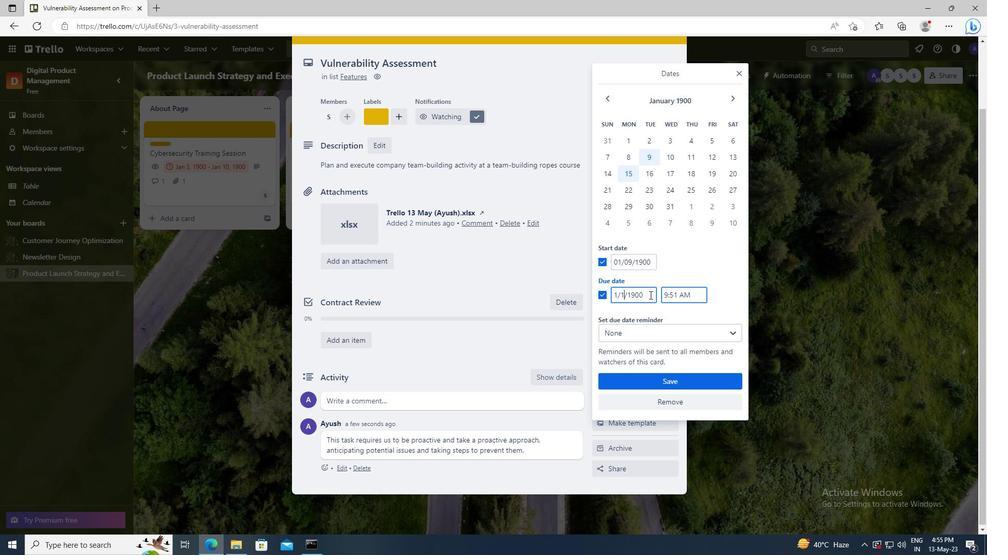 
Action: Mouse moved to (661, 379)
Screenshot: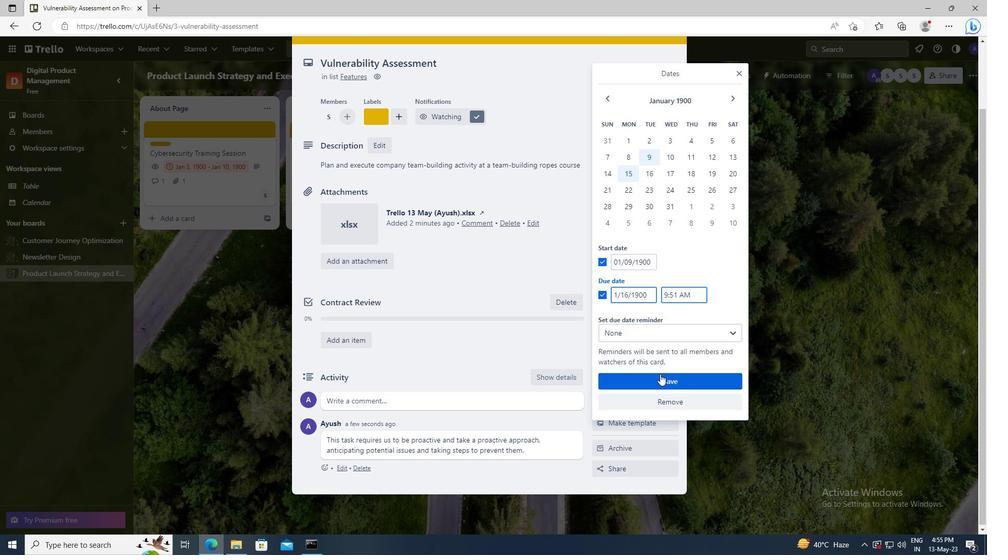 
Action: Mouse pressed left at (661, 379)
Screenshot: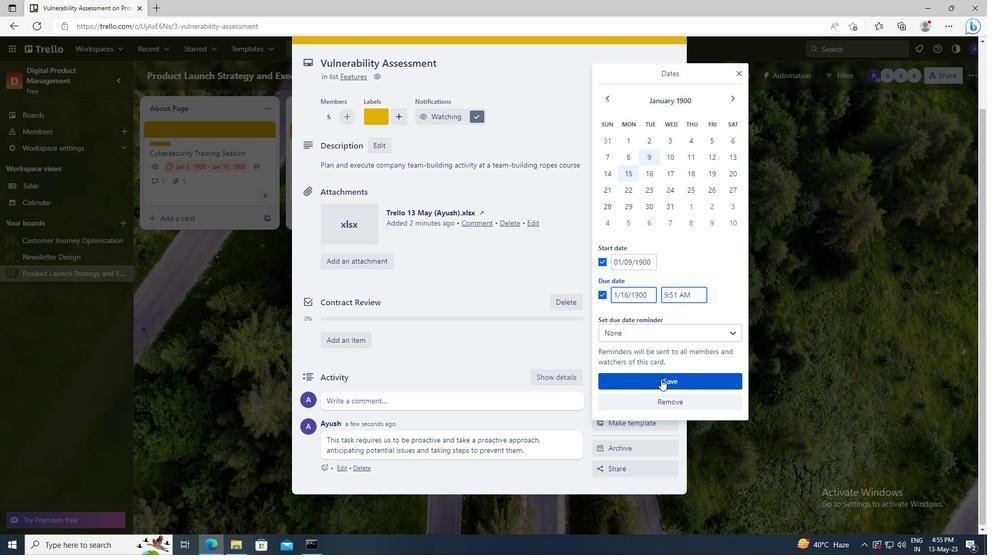 
